 Task: Search one way flight ticket for 3 adults, 3 children in premium economy from Lewiston: Lewiston-nez Perce County Airport to Indianapolis: Indianapolis International Airport on 8-5-2023. Choice of flights is JetBlue. Outbound departure time preference is 16:15.
Action: Mouse moved to (317, 311)
Screenshot: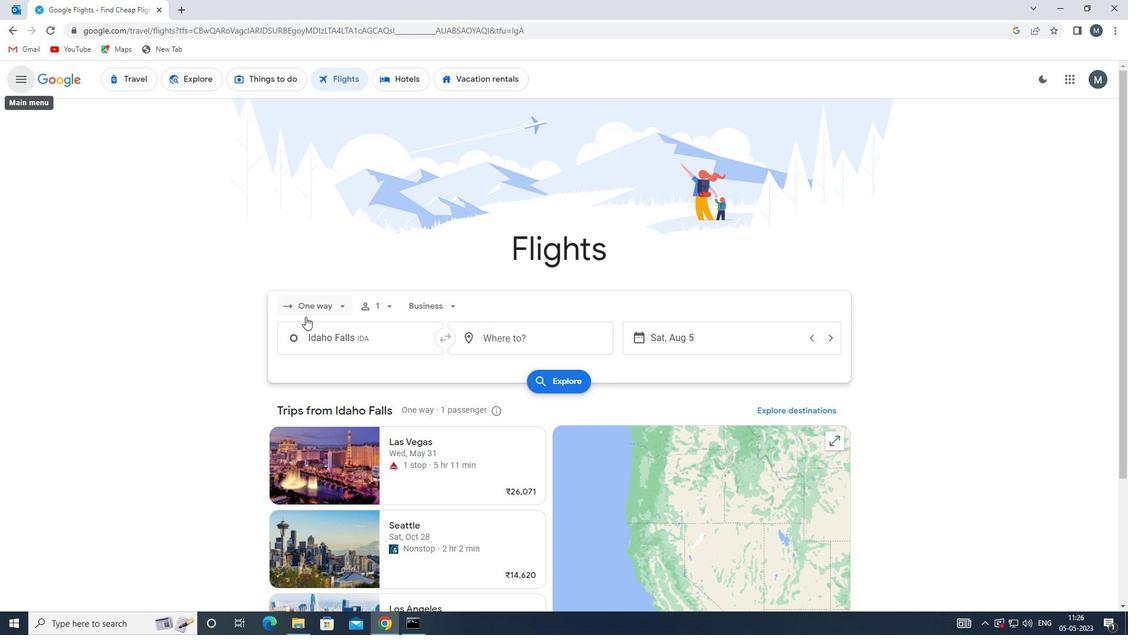 
Action: Mouse pressed left at (317, 311)
Screenshot: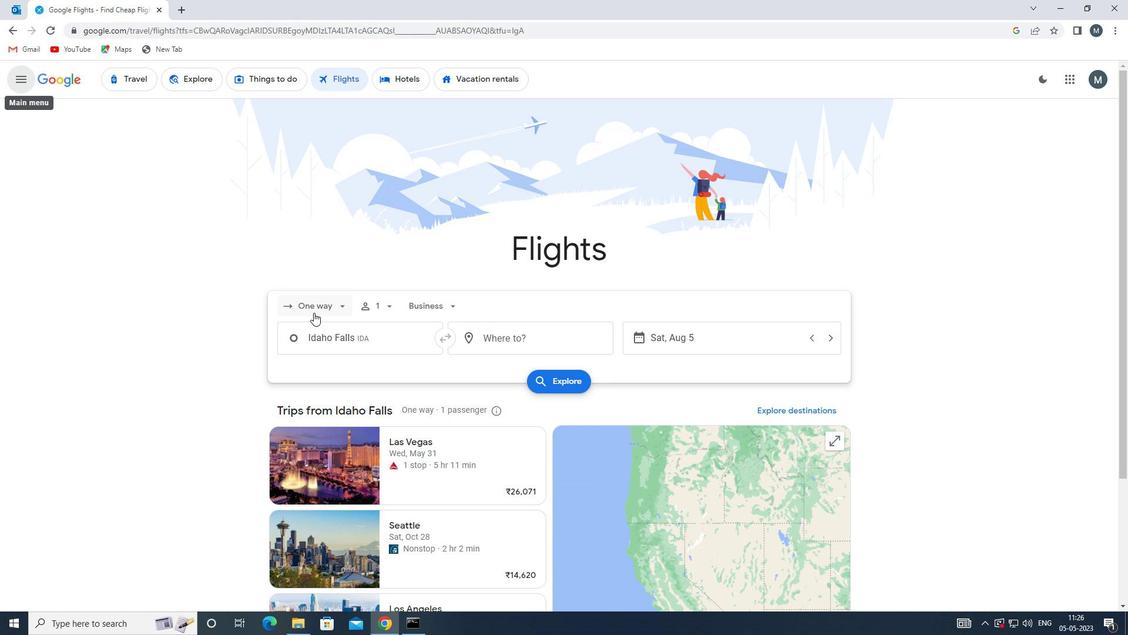 
Action: Mouse moved to (346, 363)
Screenshot: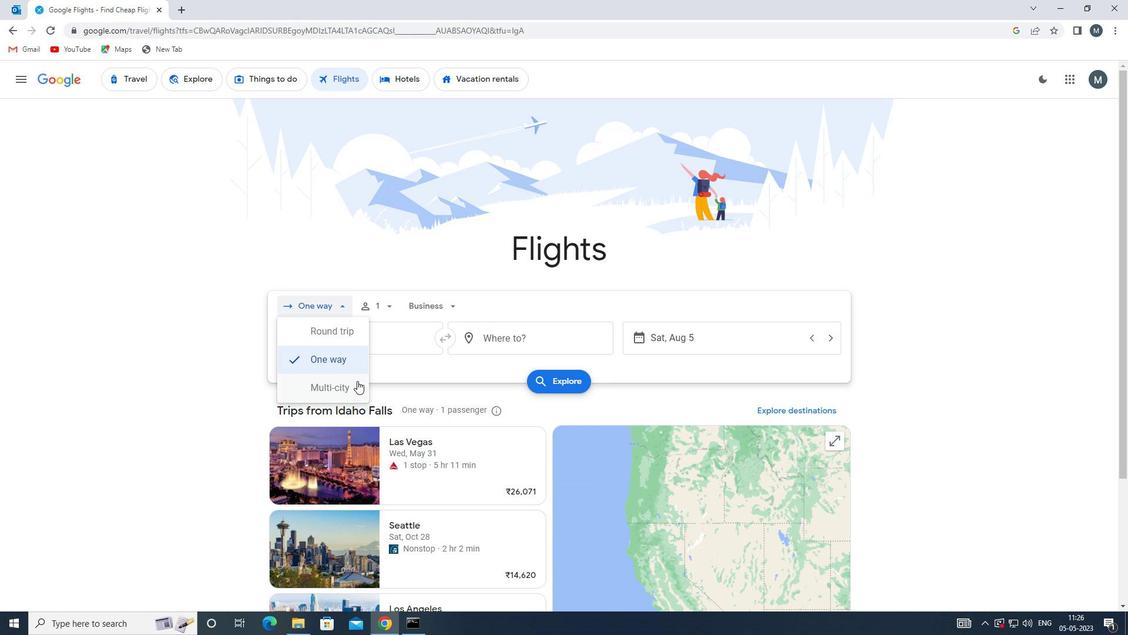 
Action: Mouse pressed left at (346, 363)
Screenshot: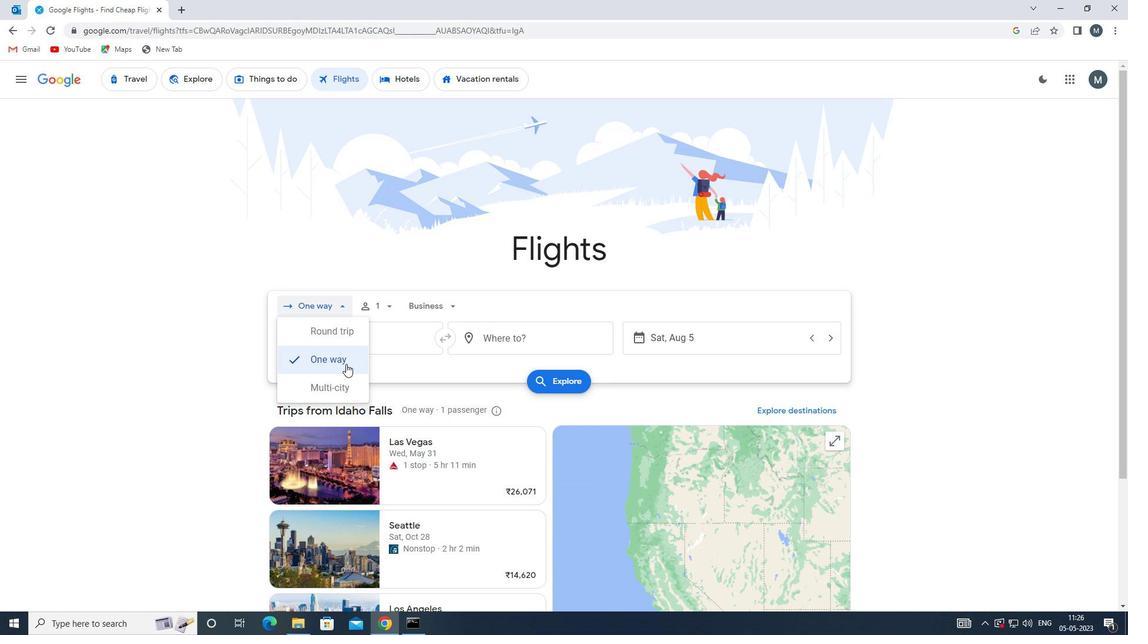 
Action: Mouse moved to (386, 307)
Screenshot: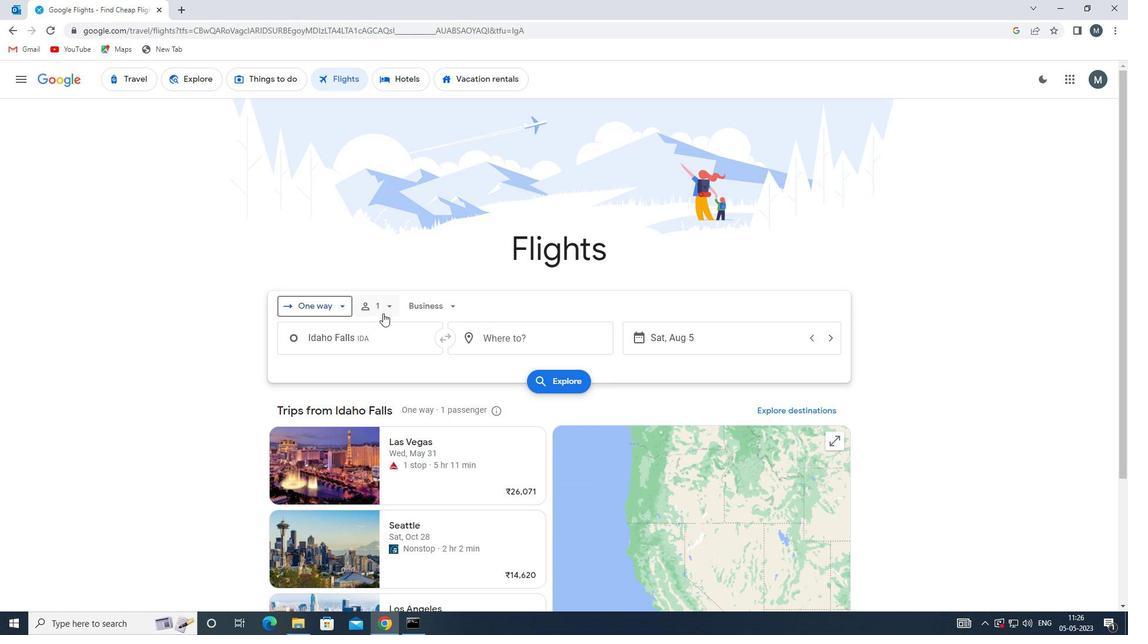 
Action: Mouse pressed left at (386, 307)
Screenshot: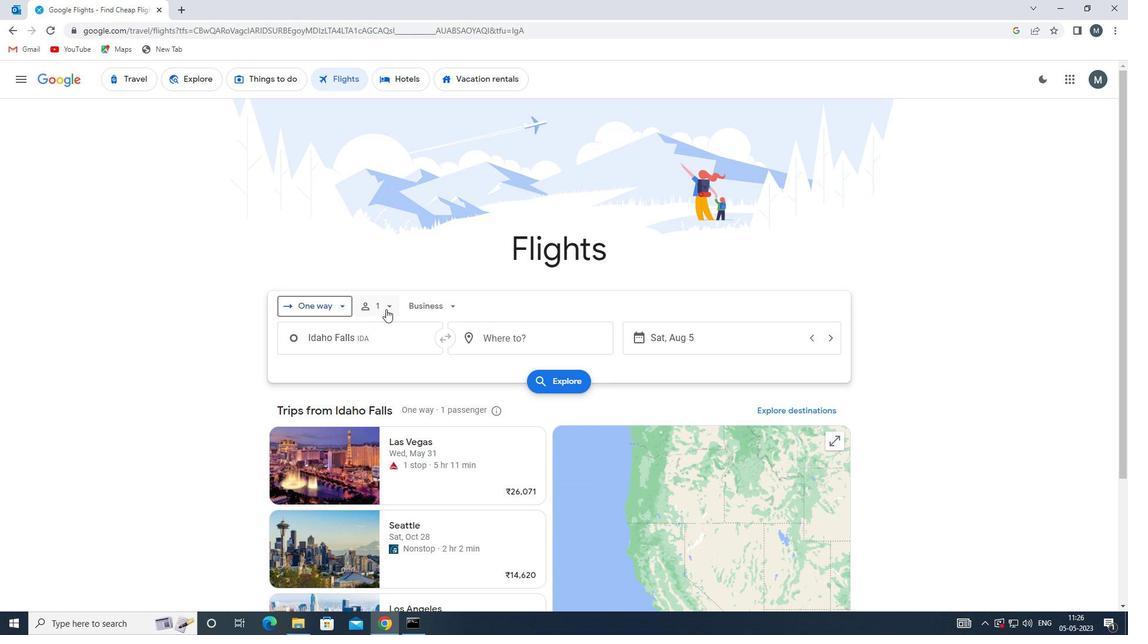 
Action: Mouse moved to (478, 334)
Screenshot: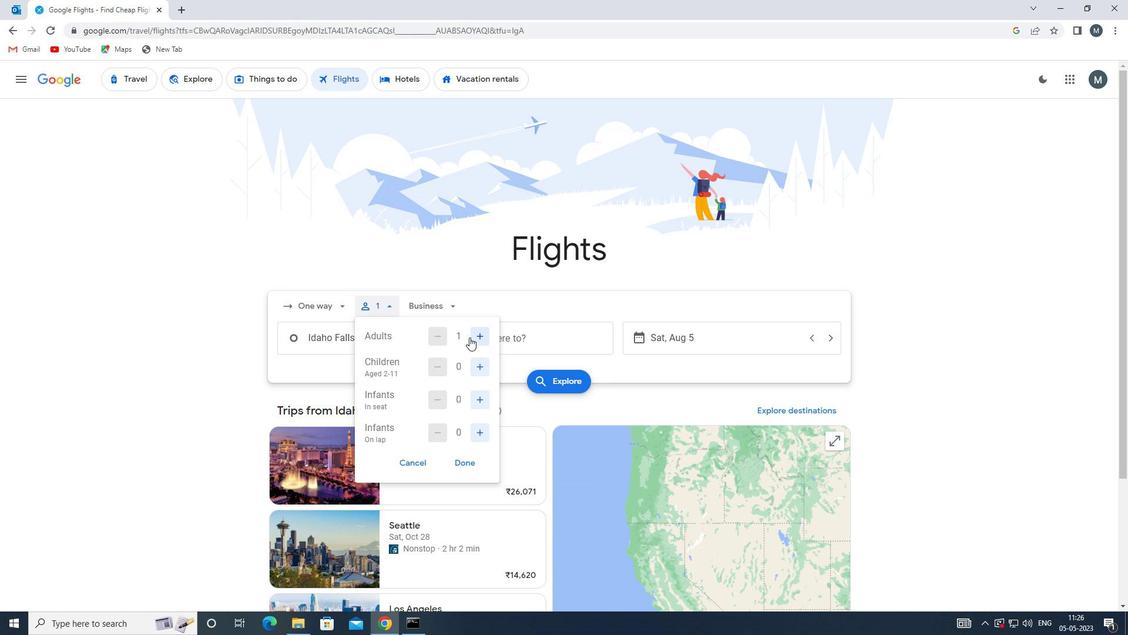 
Action: Mouse pressed left at (478, 334)
Screenshot: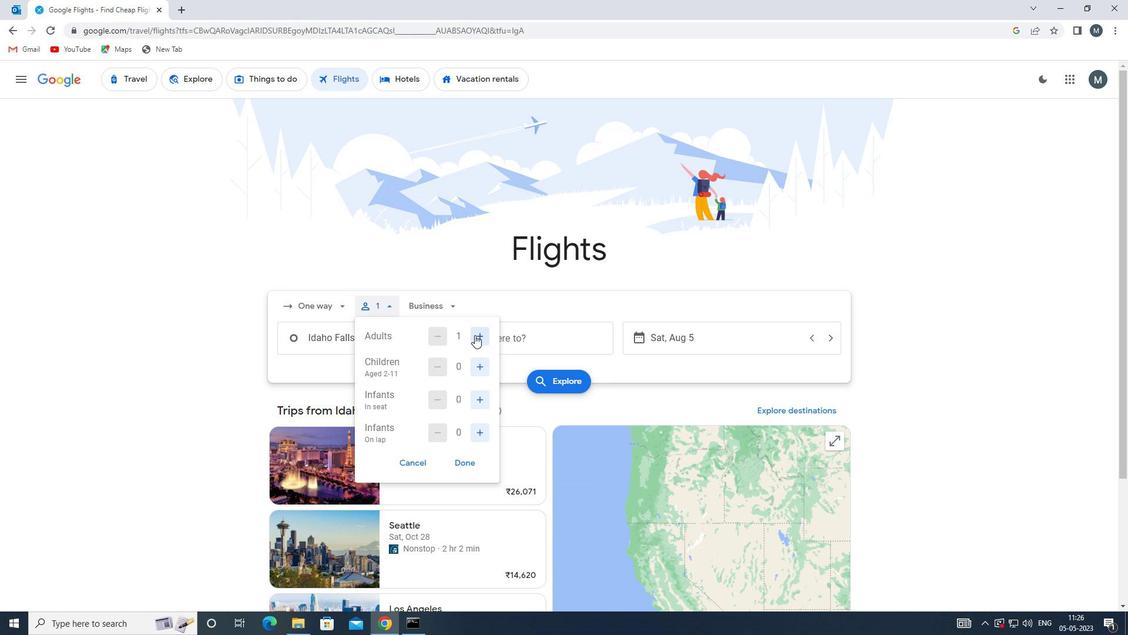 
Action: Mouse moved to (482, 334)
Screenshot: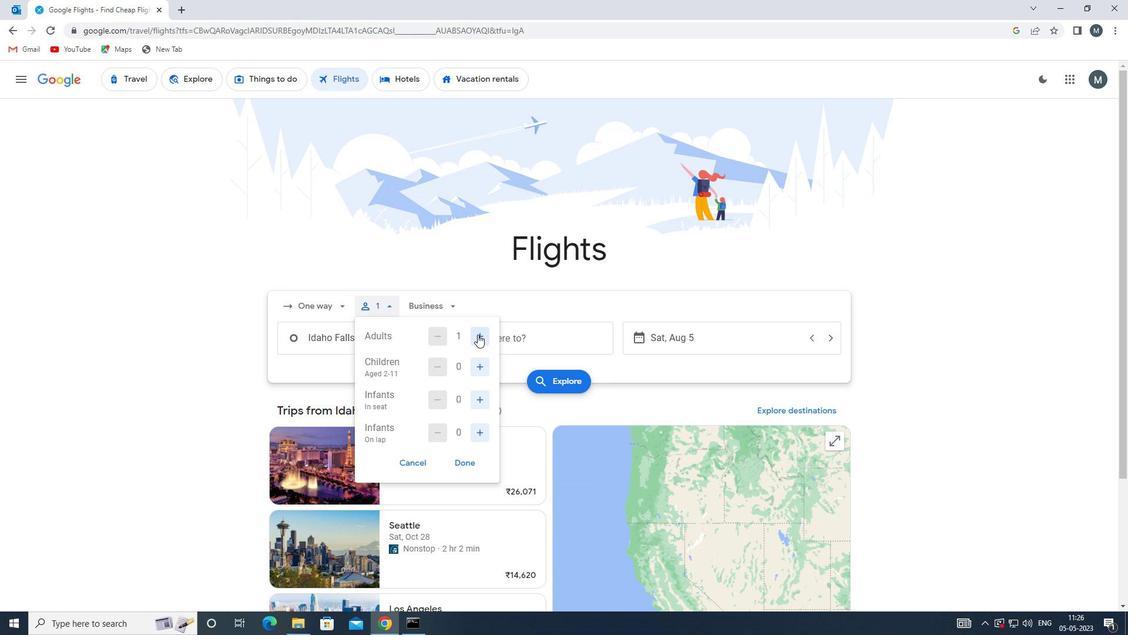 
Action: Mouse pressed left at (482, 334)
Screenshot: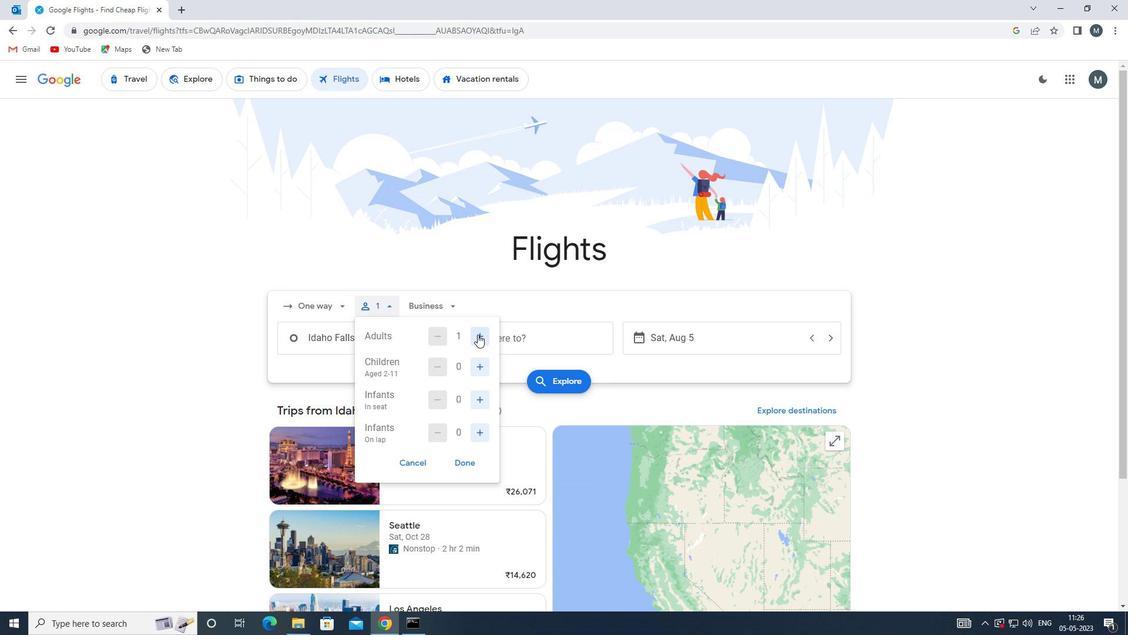 
Action: Mouse moved to (483, 334)
Screenshot: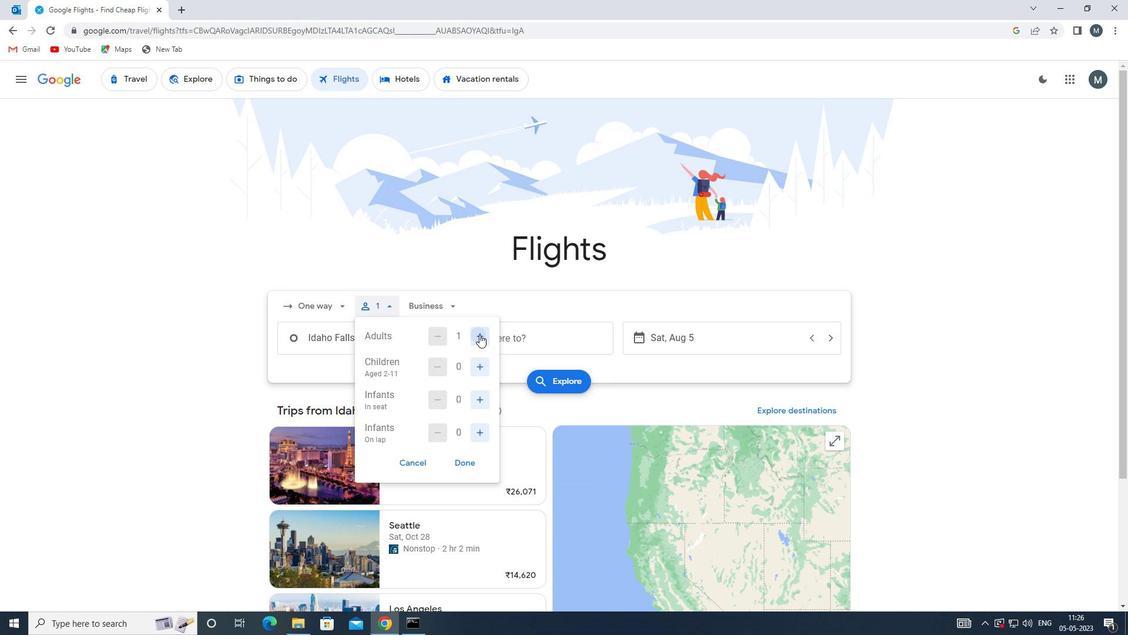 
Action: Mouse pressed left at (483, 334)
Screenshot: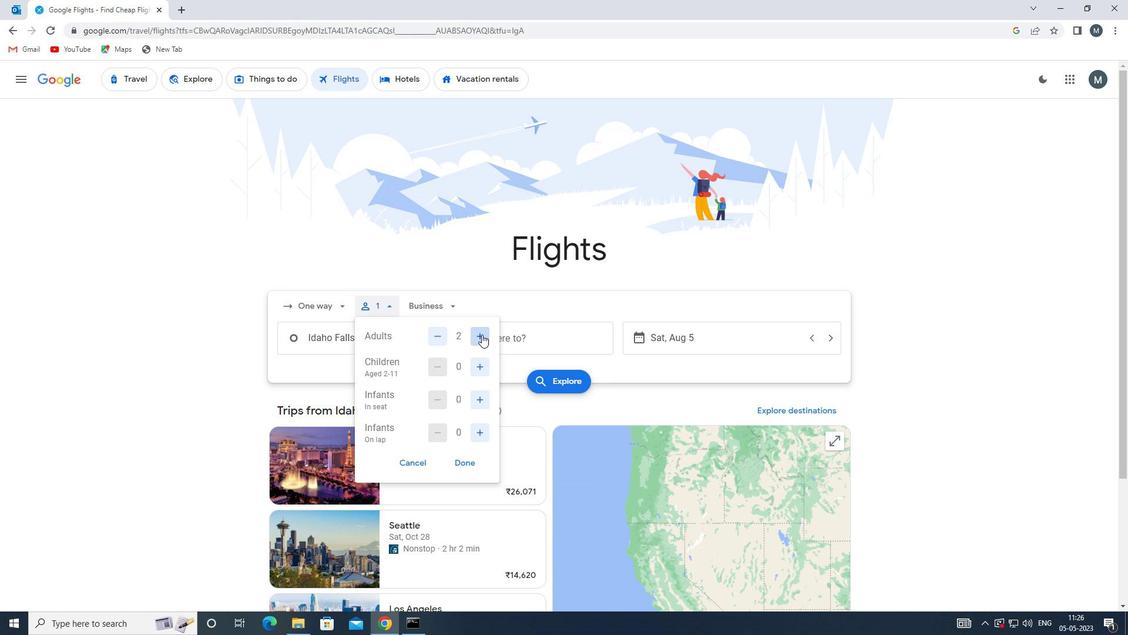 
Action: Mouse moved to (443, 336)
Screenshot: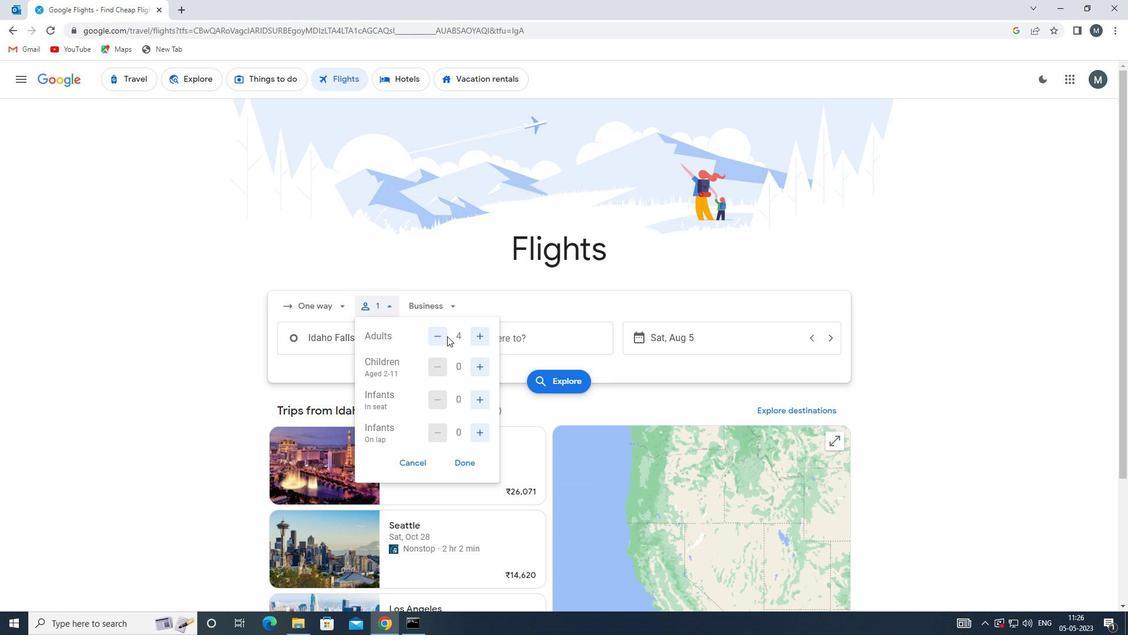
Action: Mouse pressed left at (443, 336)
Screenshot: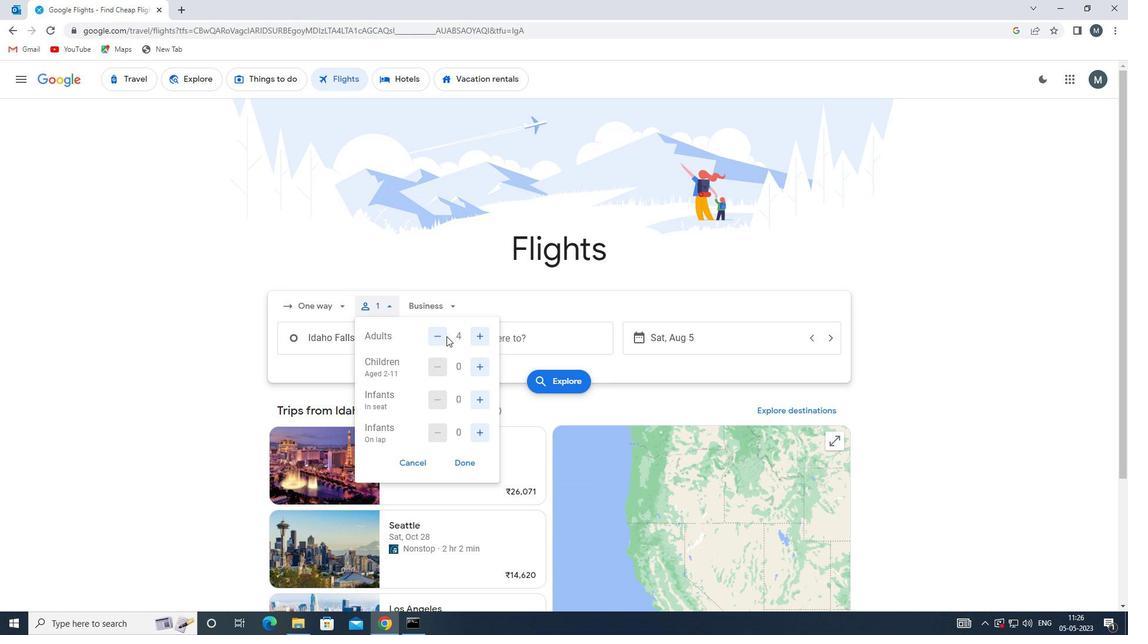 
Action: Mouse moved to (480, 366)
Screenshot: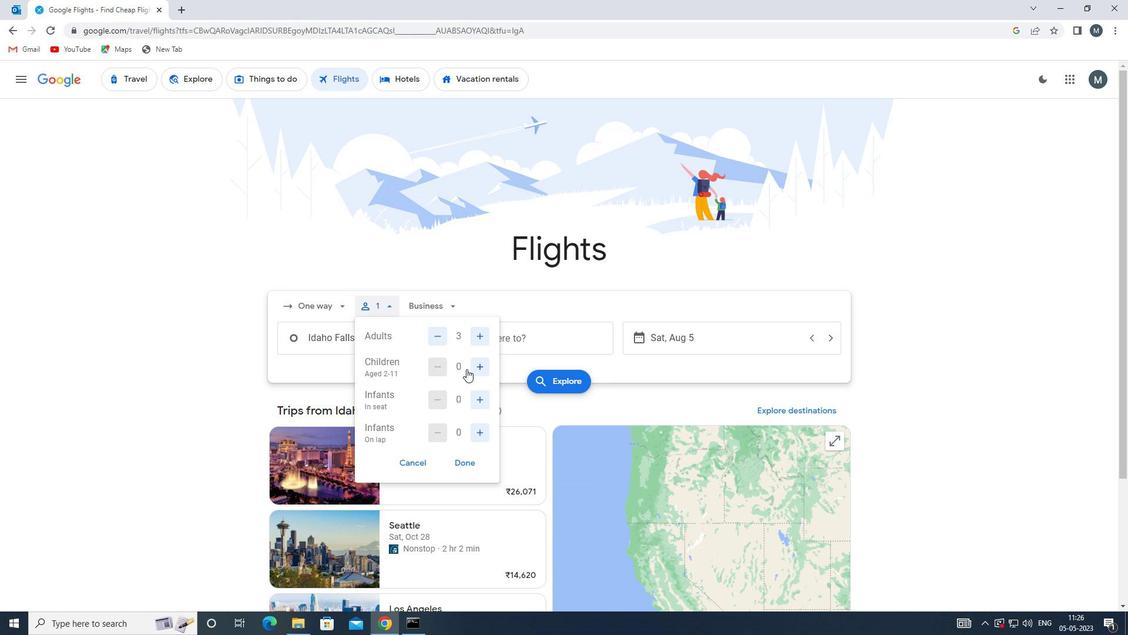 
Action: Mouse pressed left at (480, 366)
Screenshot: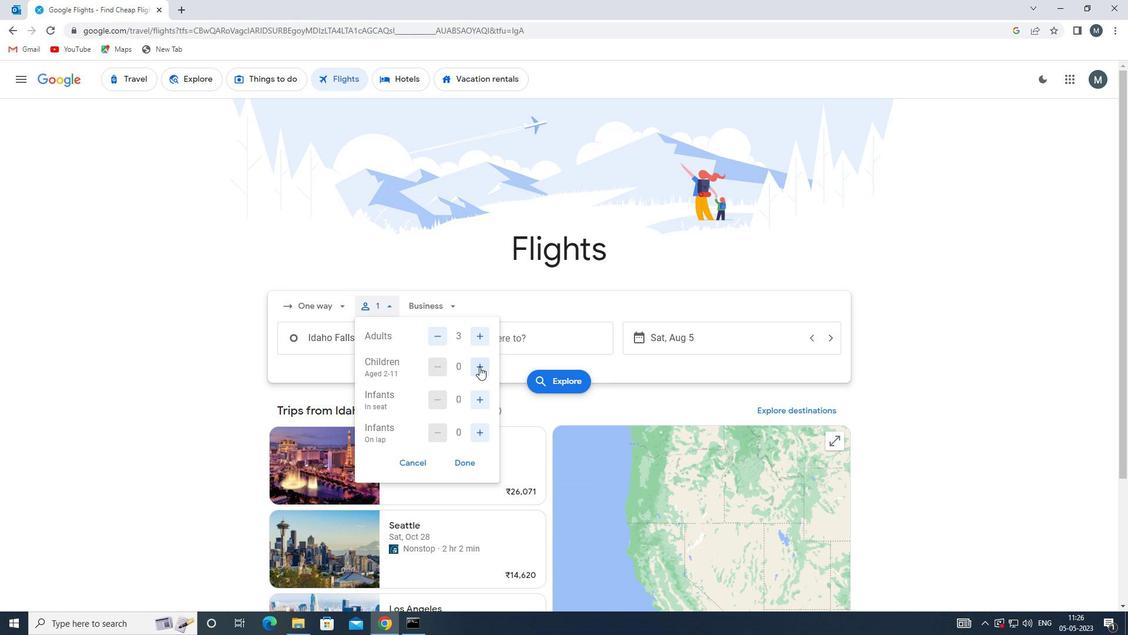 
Action: Mouse pressed left at (480, 366)
Screenshot: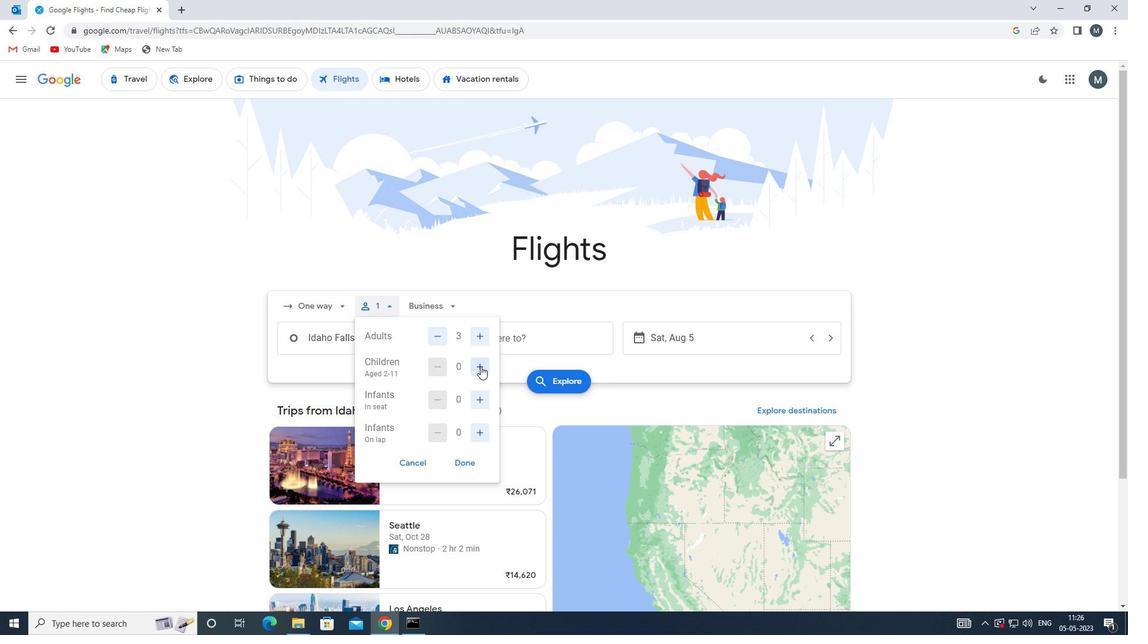 
Action: Mouse moved to (480, 365)
Screenshot: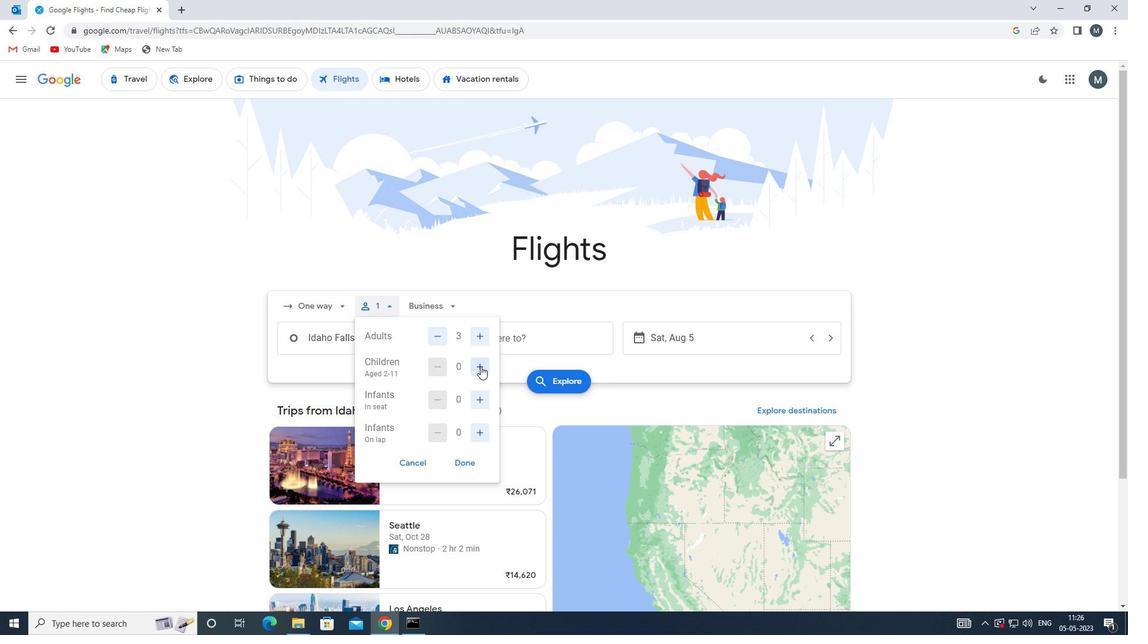 
Action: Mouse pressed left at (480, 365)
Screenshot: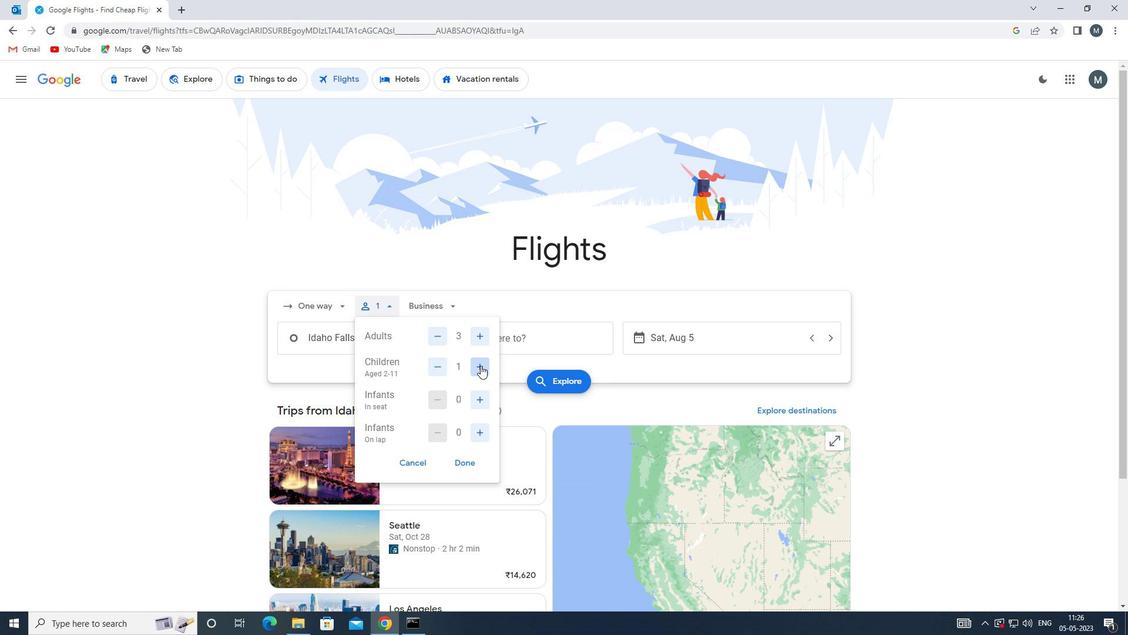 
Action: Mouse moved to (468, 460)
Screenshot: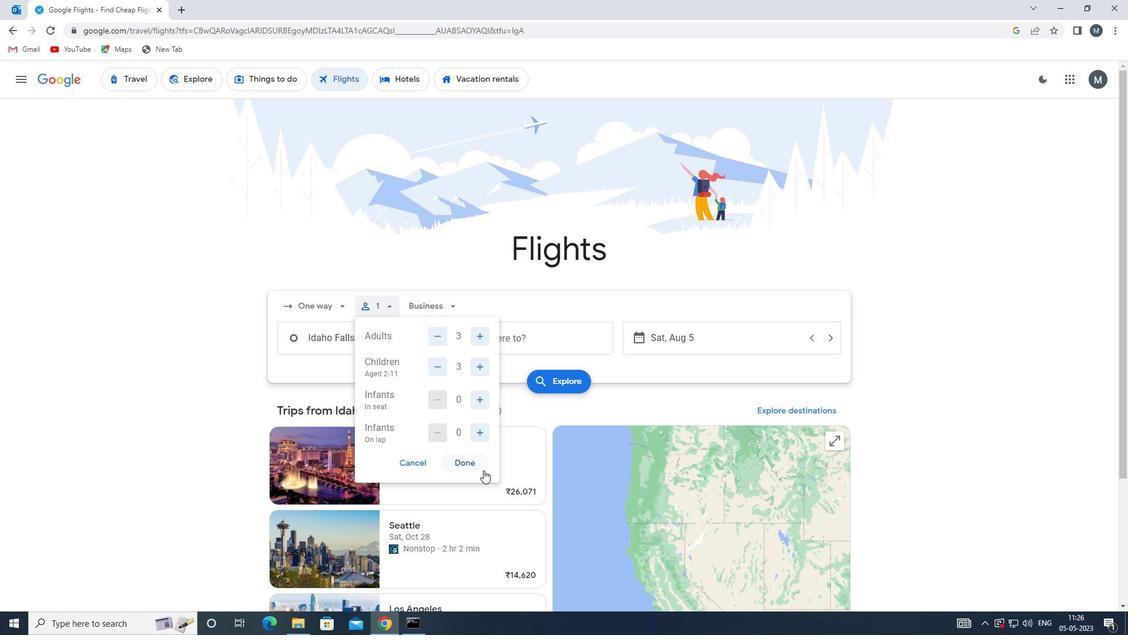 
Action: Mouse pressed left at (468, 460)
Screenshot: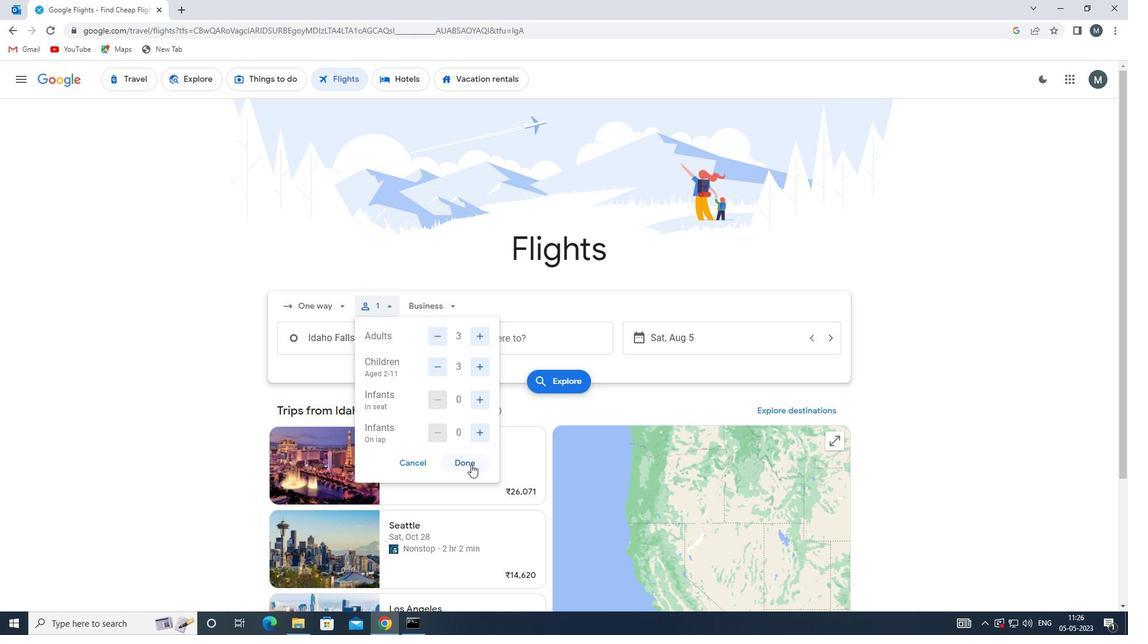 
Action: Mouse moved to (436, 308)
Screenshot: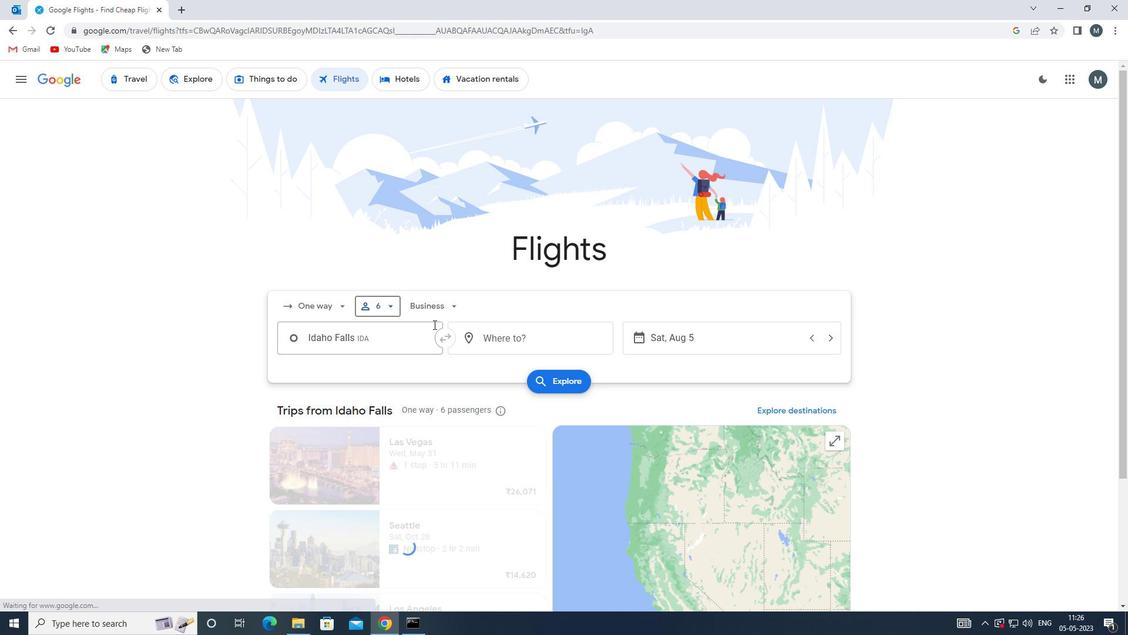 
Action: Mouse pressed left at (436, 308)
Screenshot: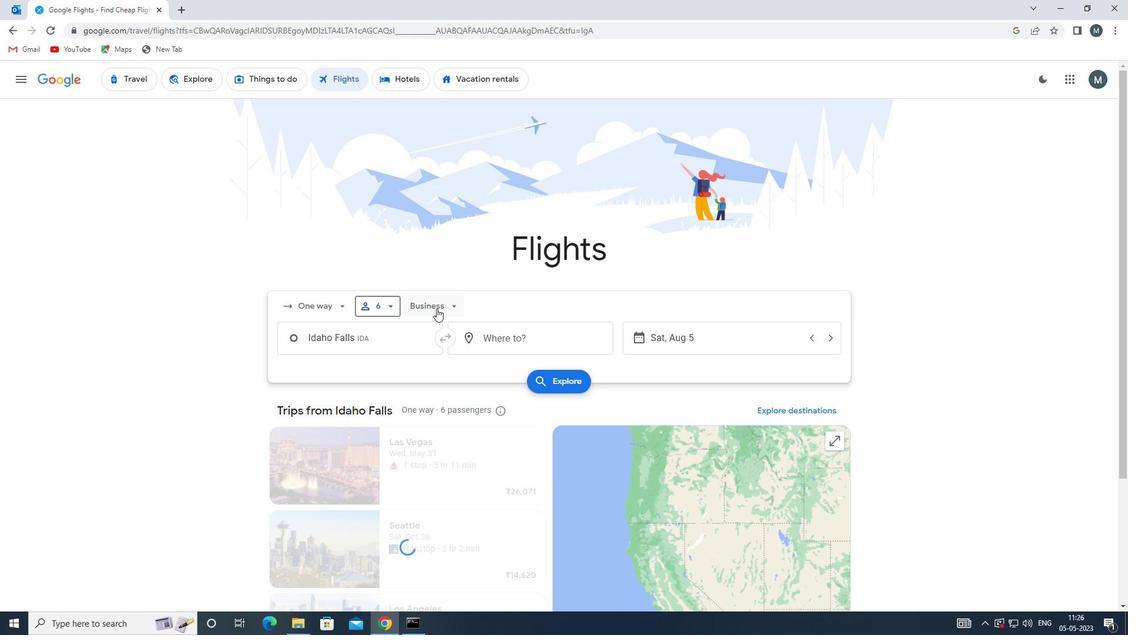 
Action: Mouse moved to (455, 358)
Screenshot: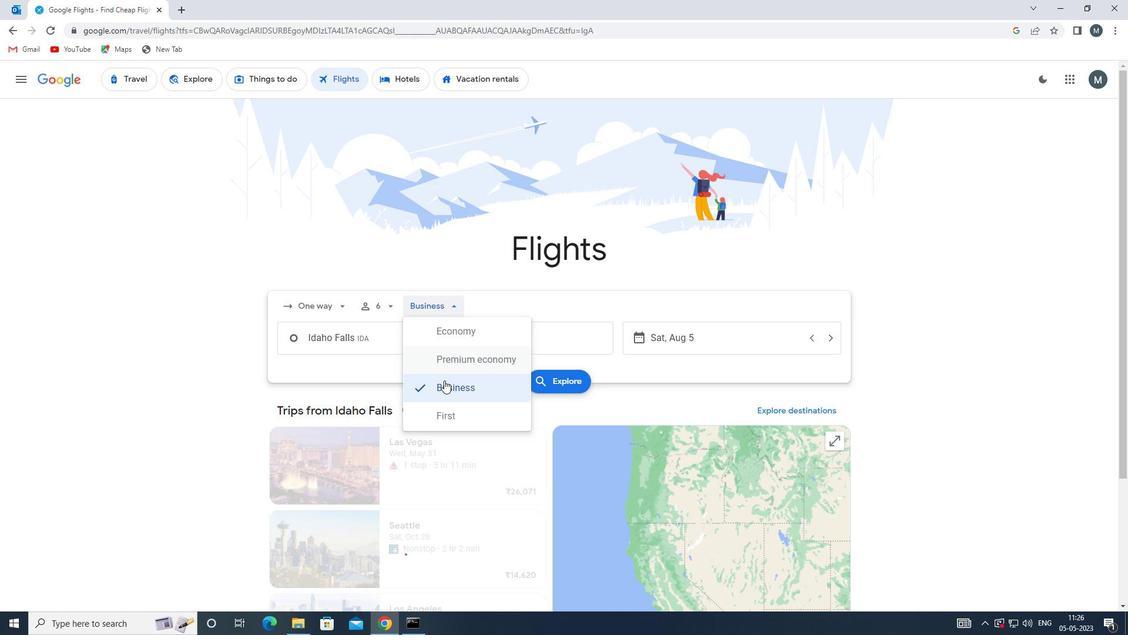 
Action: Mouse pressed left at (455, 358)
Screenshot: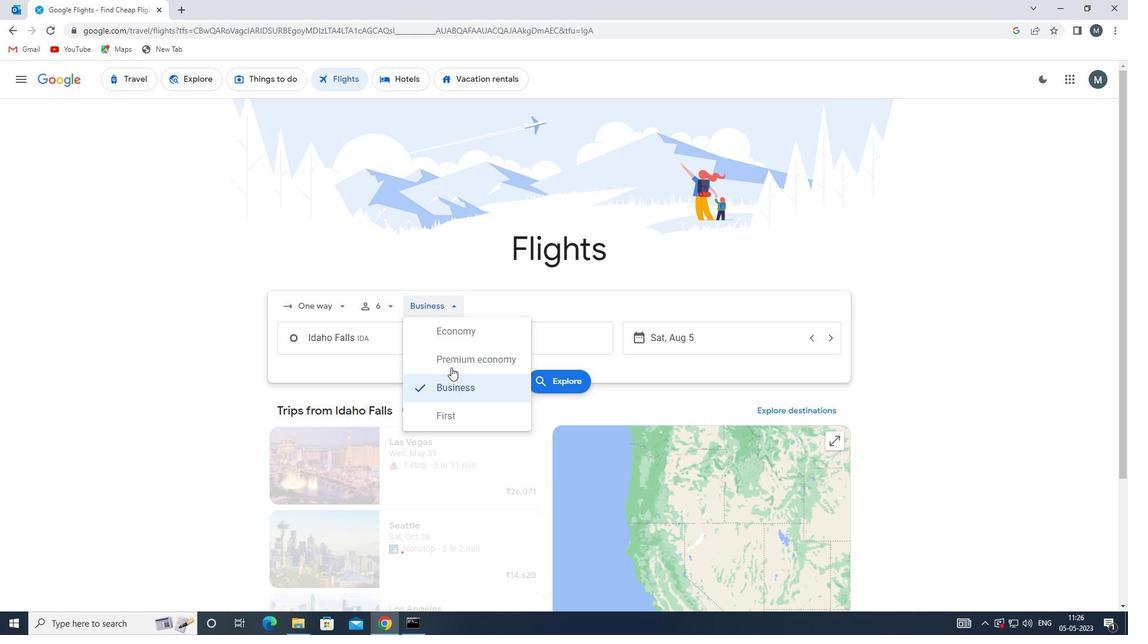 
Action: Mouse moved to (361, 341)
Screenshot: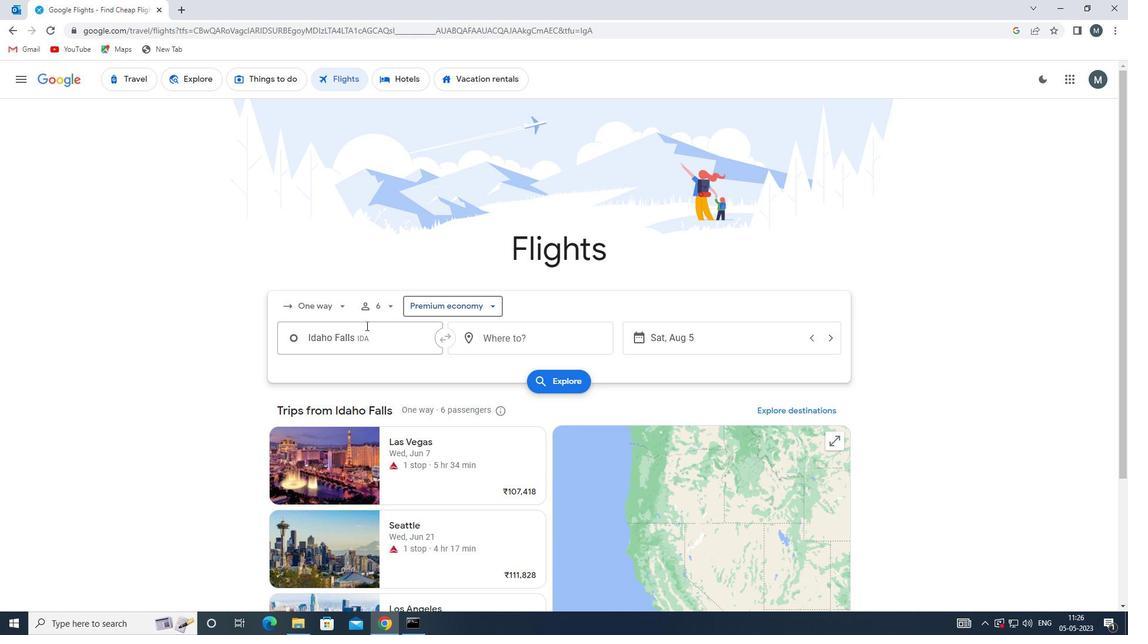 
Action: Mouse pressed left at (361, 341)
Screenshot: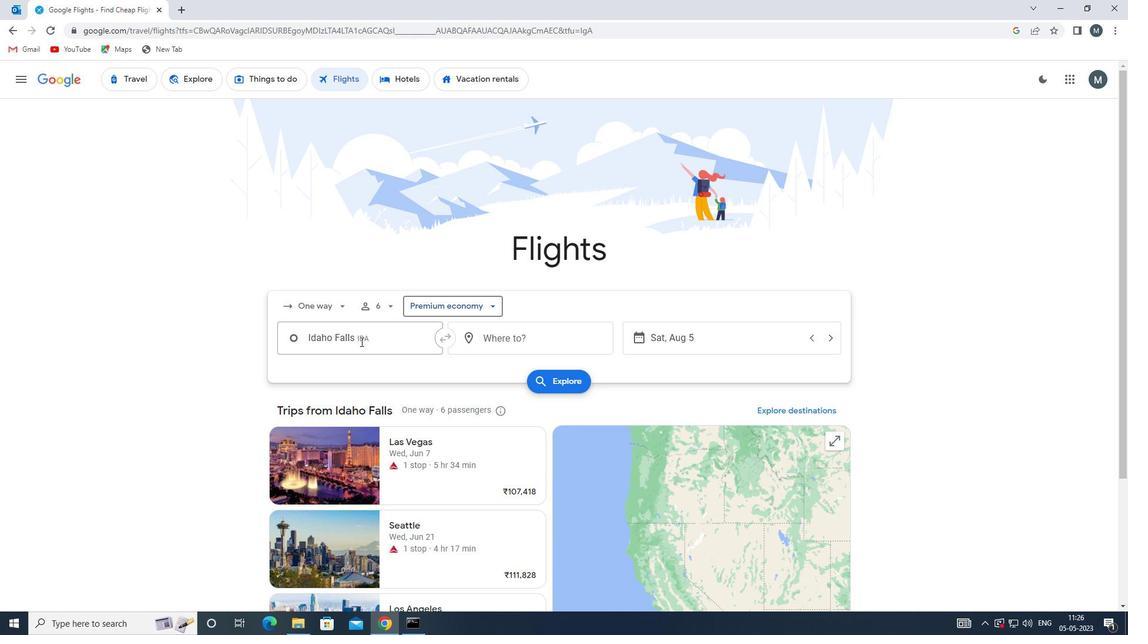 
Action: Mouse moved to (361, 342)
Screenshot: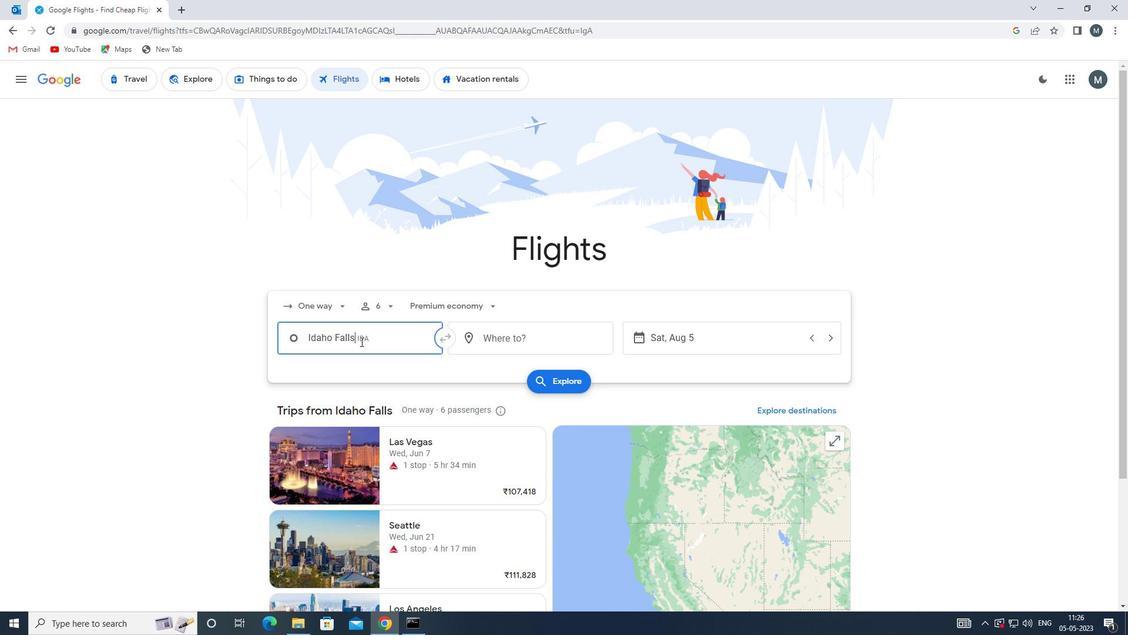 
Action: Key pressed lewis
Screenshot: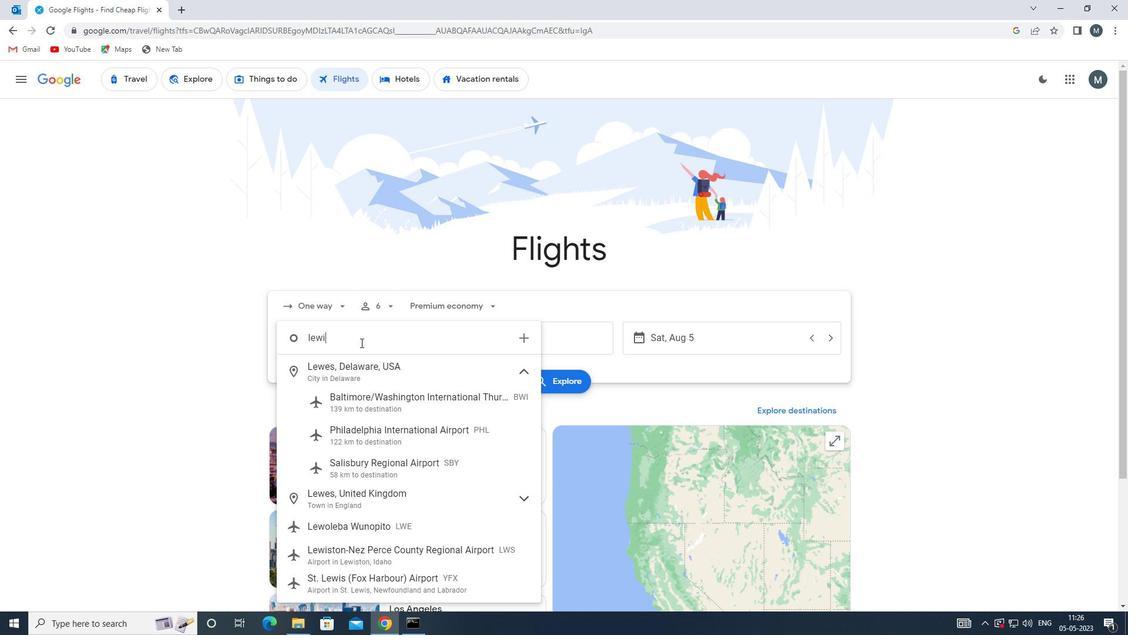
Action: Mouse moved to (379, 373)
Screenshot: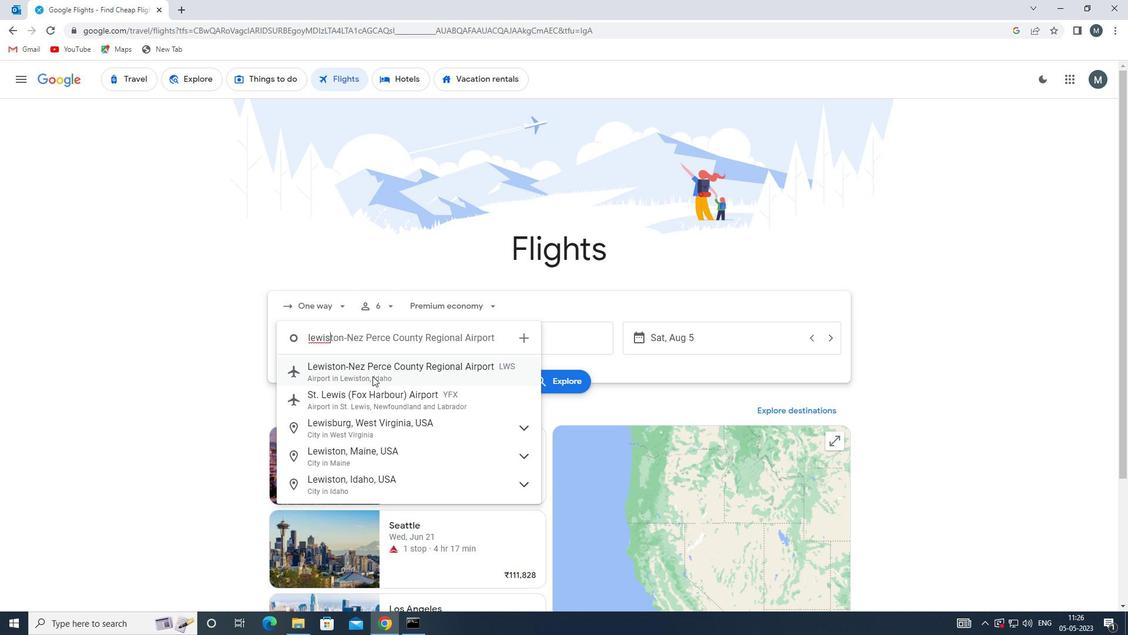 
Action: Mouse pressed left at (379, 373)
Screenshot: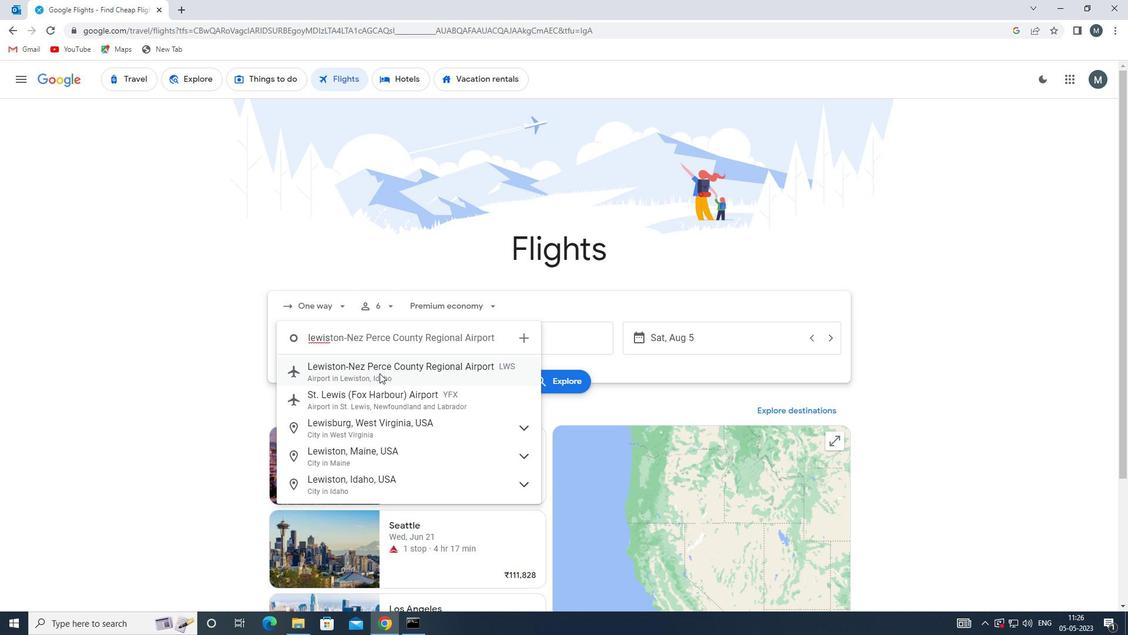 
Action: Mouse moved to (515, 338)
Screenshot: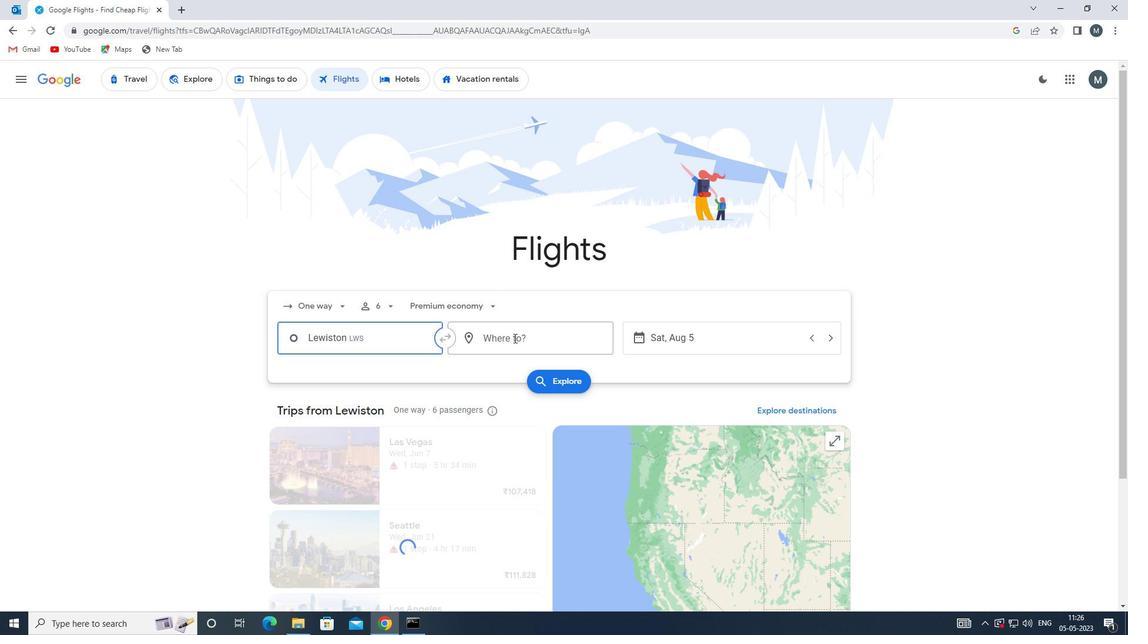 
Action: Mouse pressed left at (515, 338)
Screenshot: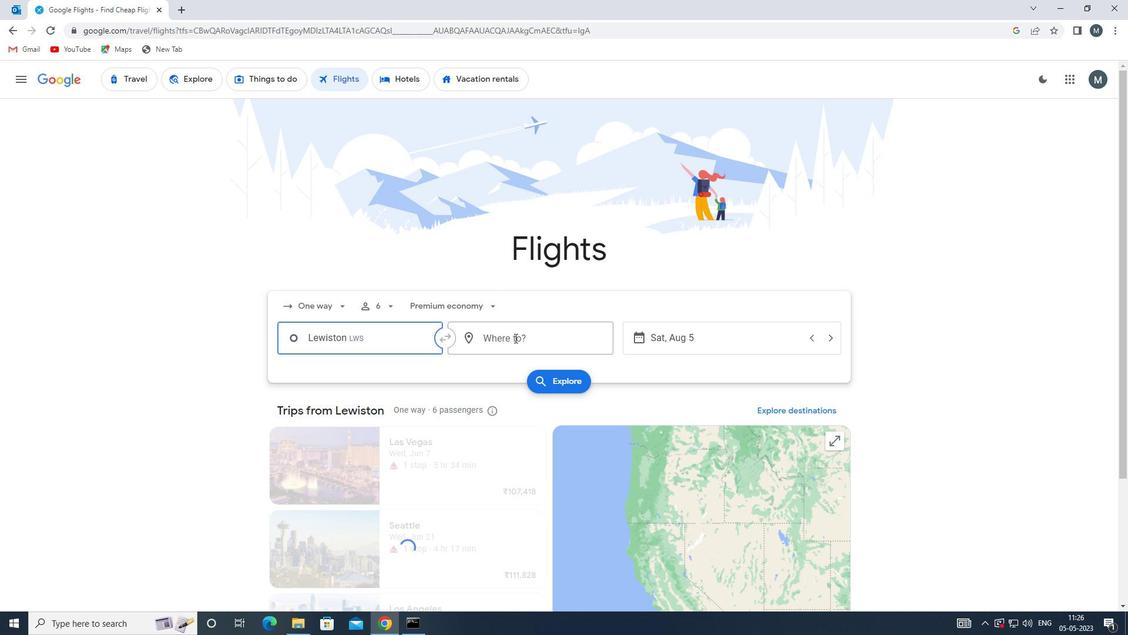 
Action: Key pressed ind
Screenshot: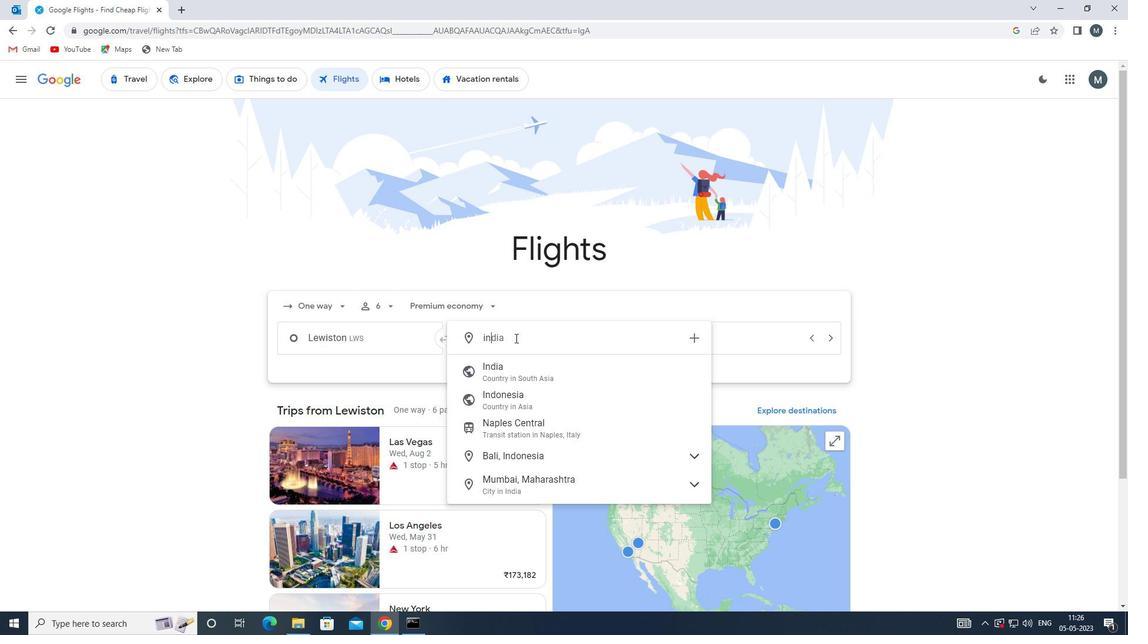 
Action: Mouse moved to (532, 375)
Screenshot: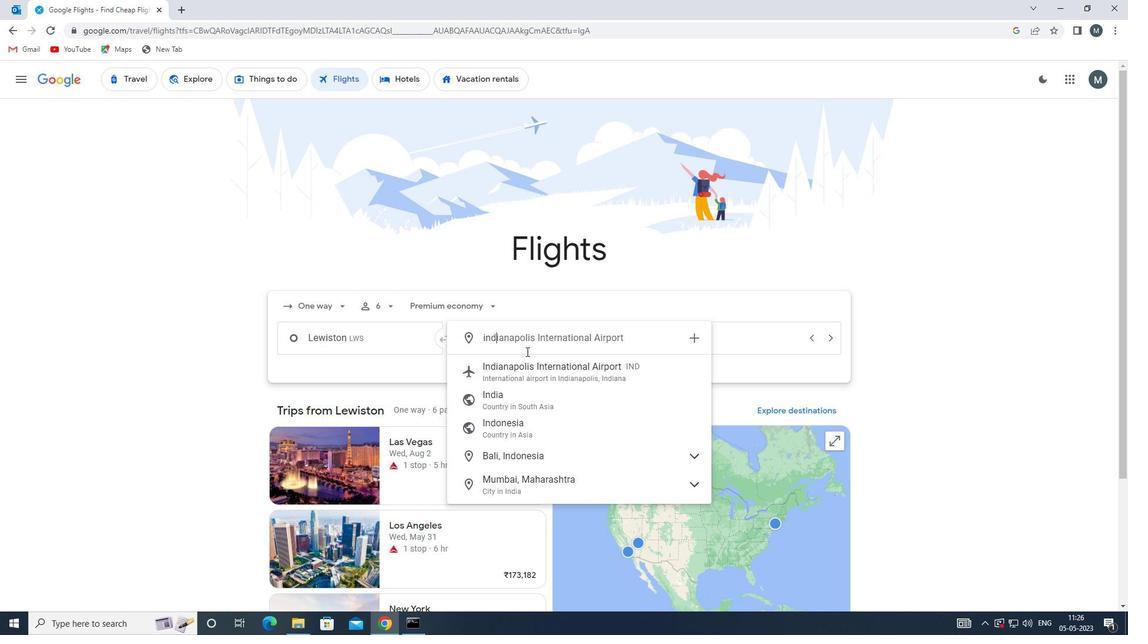 
Action: Mouse pressed left at (532, 375)
Screenshot: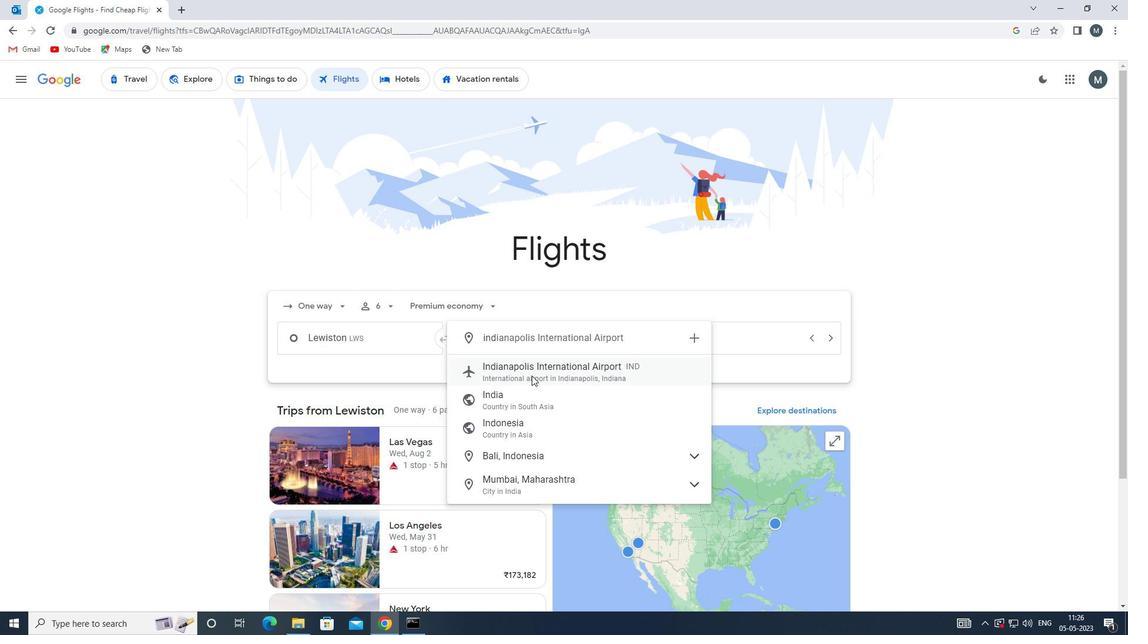 
Action: Mouse moved to (677, 335)
Screenshot: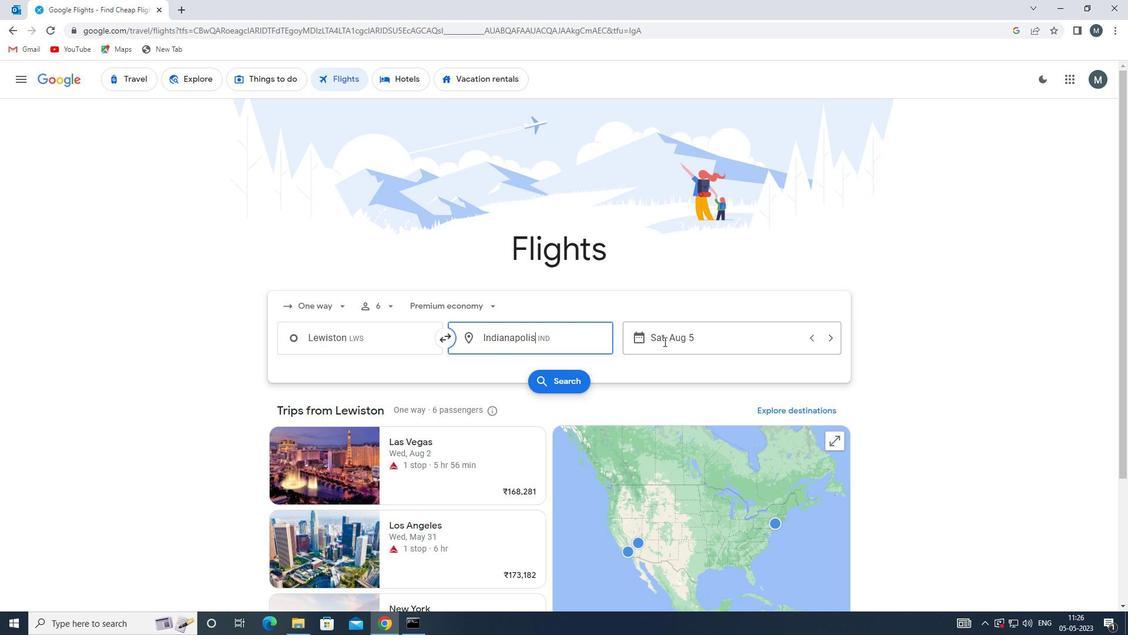 
Action: Mouse pressed left at (677, 335)
Screenshot: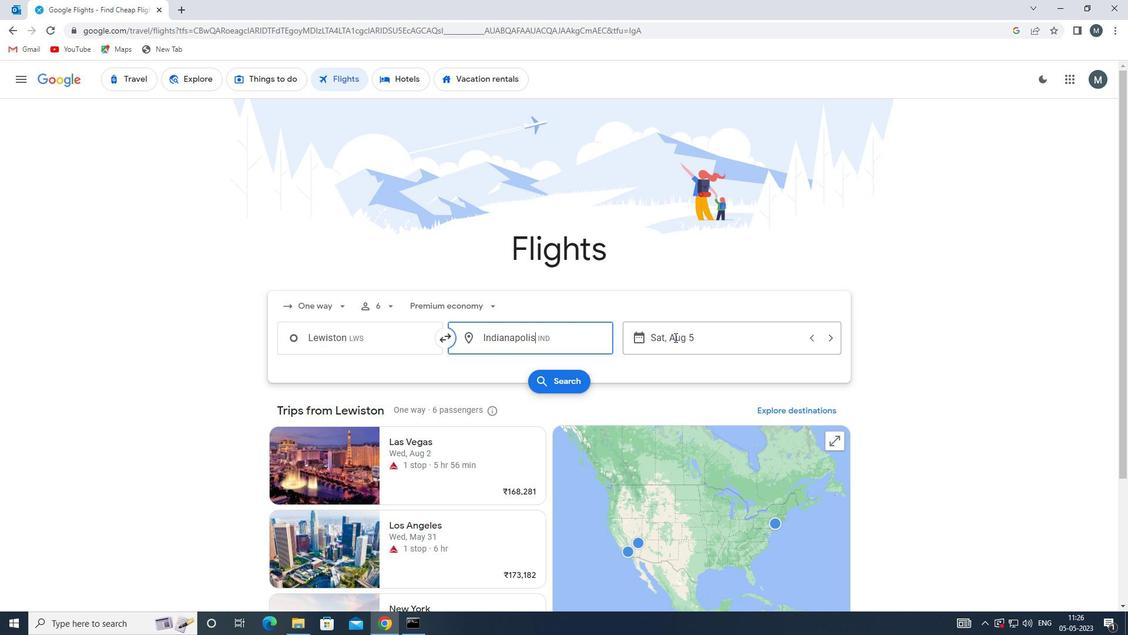 
Action: Mouse moved to (590, 396)
Screenshot: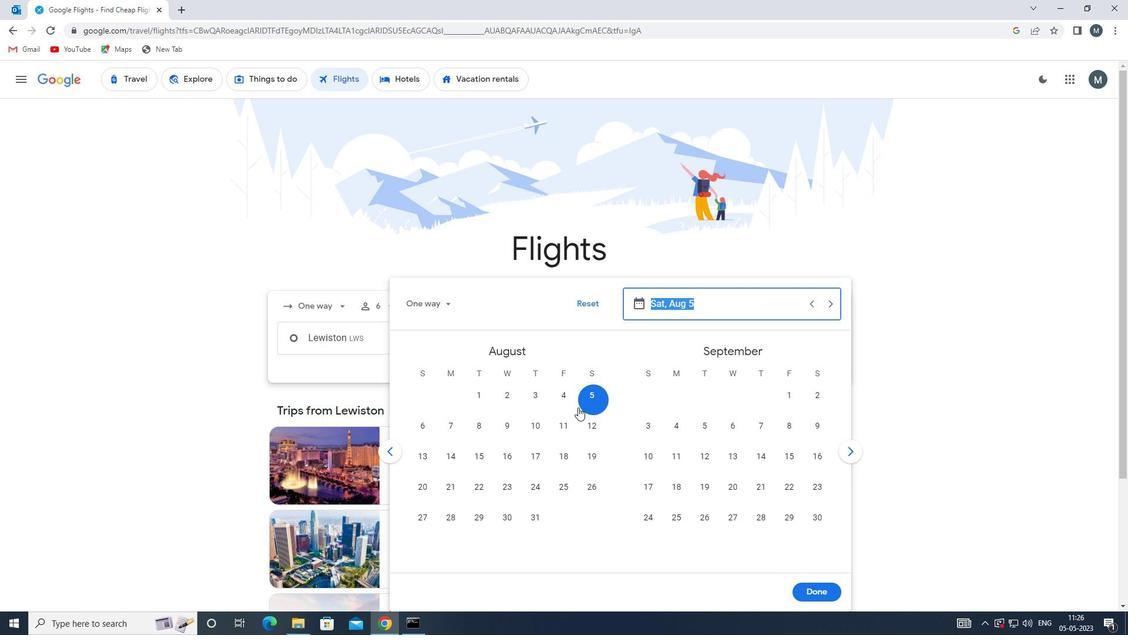 
Action: Mouse pressed left at (590, 396)
Screenshot: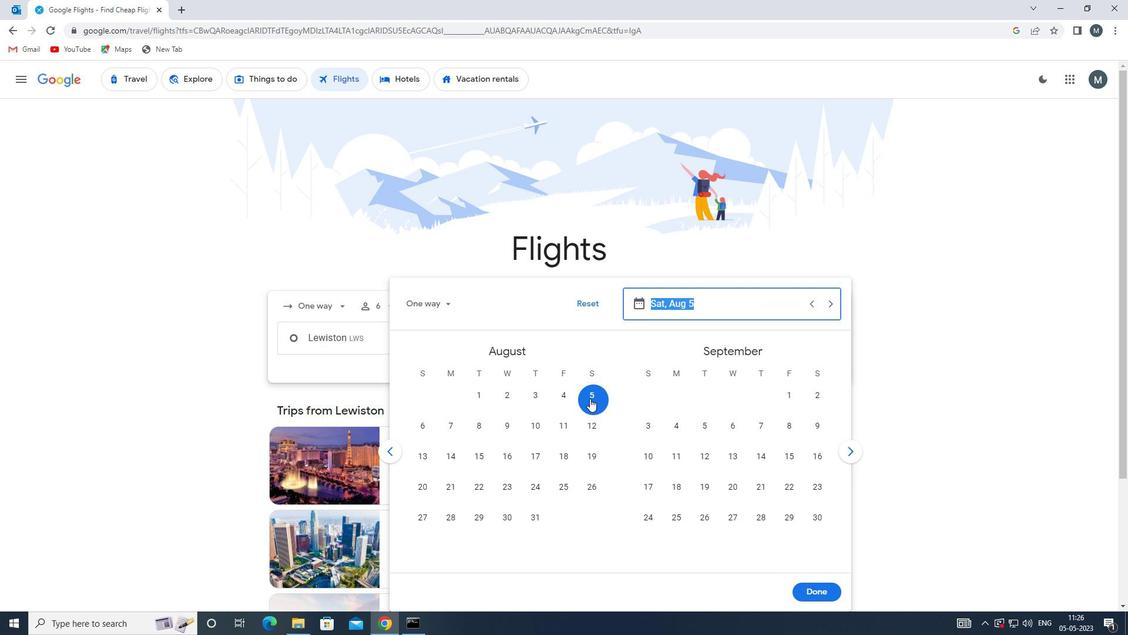 
Action: Mouse moved to (819, 589)
Screenshot: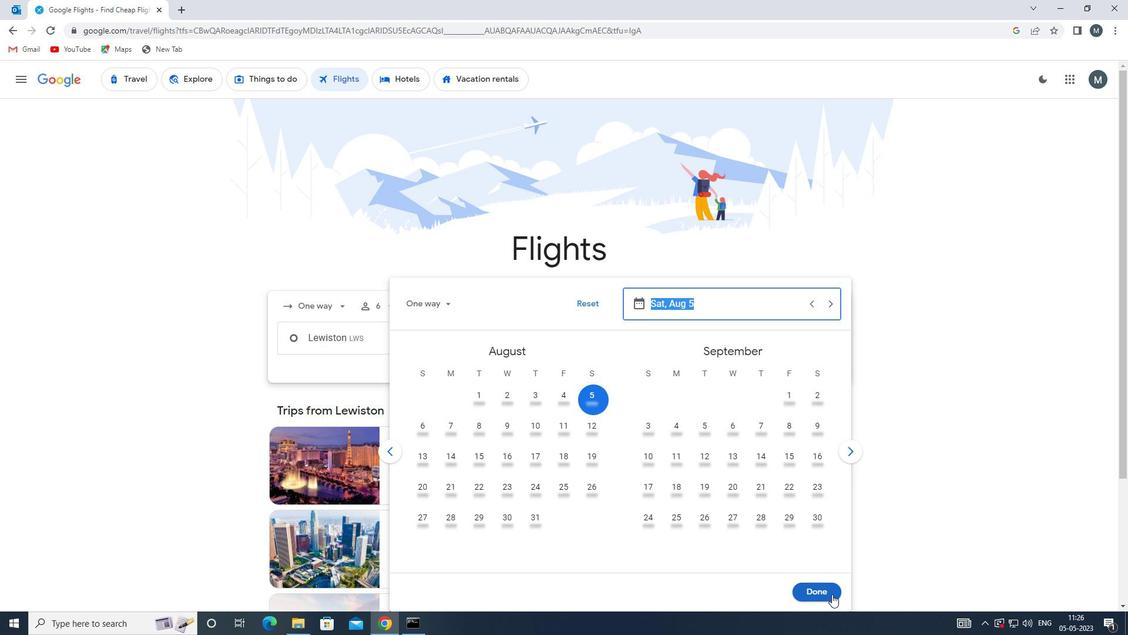 
Action: Mouse pressed left at (819, 589)
Screenshot: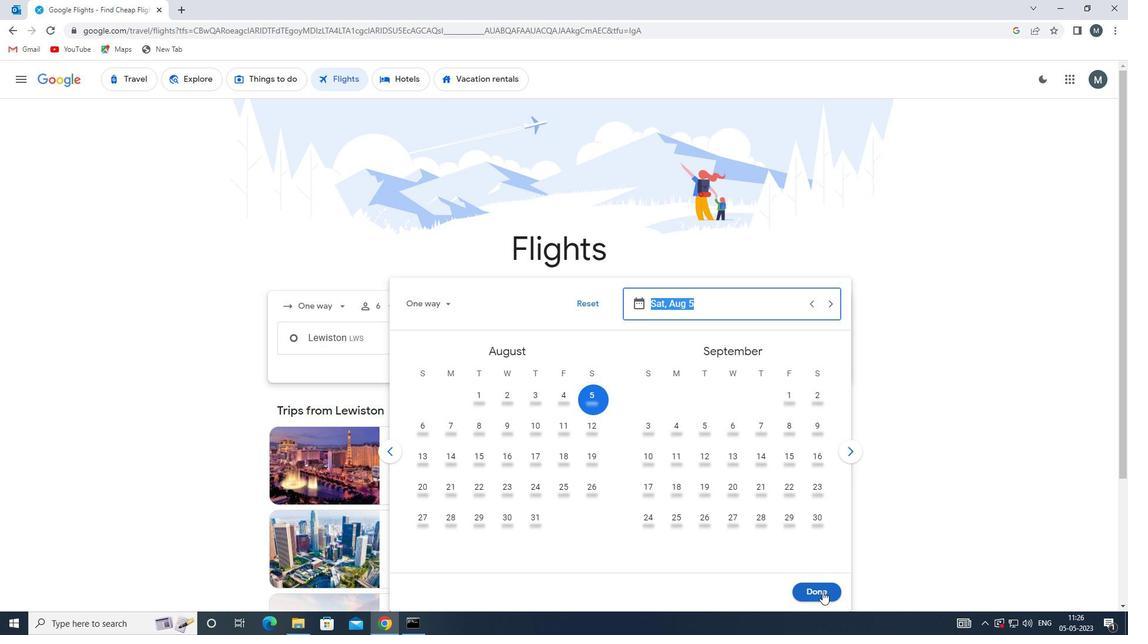 
Action: Mouse moved to (551, 378)
Screenshot: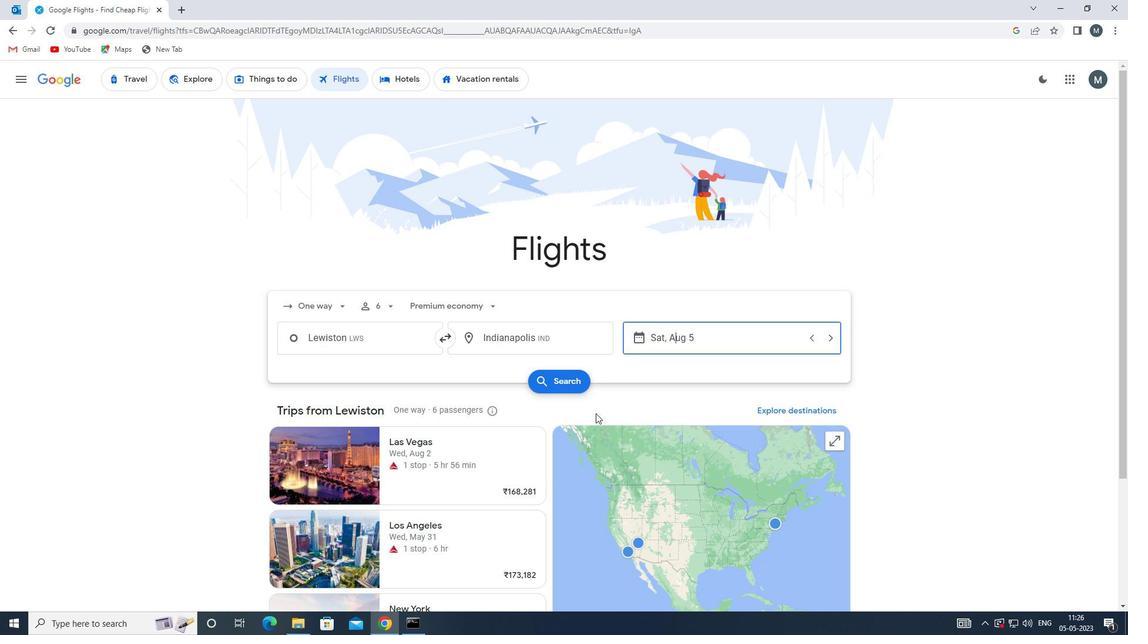 
Action: Mouse pressed left at (551, 378)
Screenshot: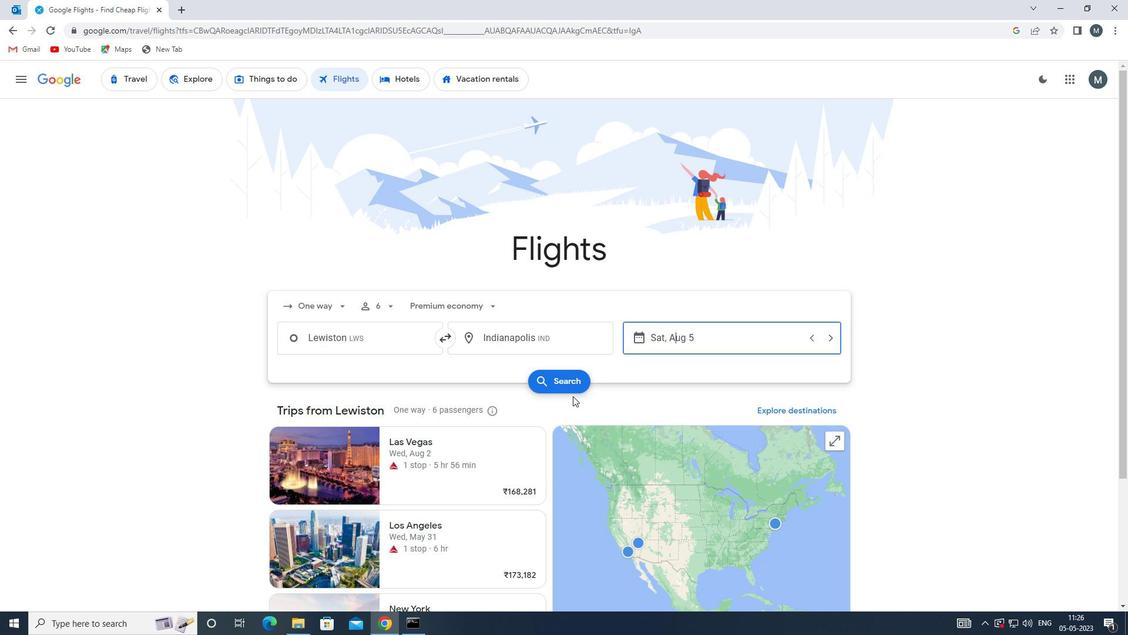 
Action: Mouse moved to (281, 191)
Screenshot: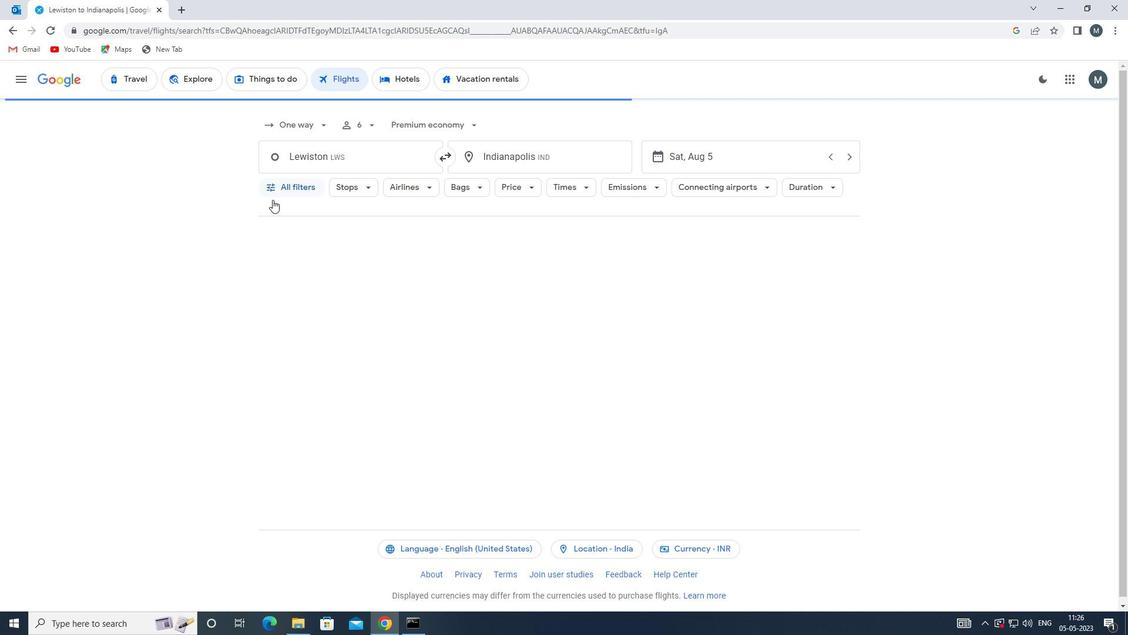 
Action: Mouse pressed left at (281, 191)
Screenshot: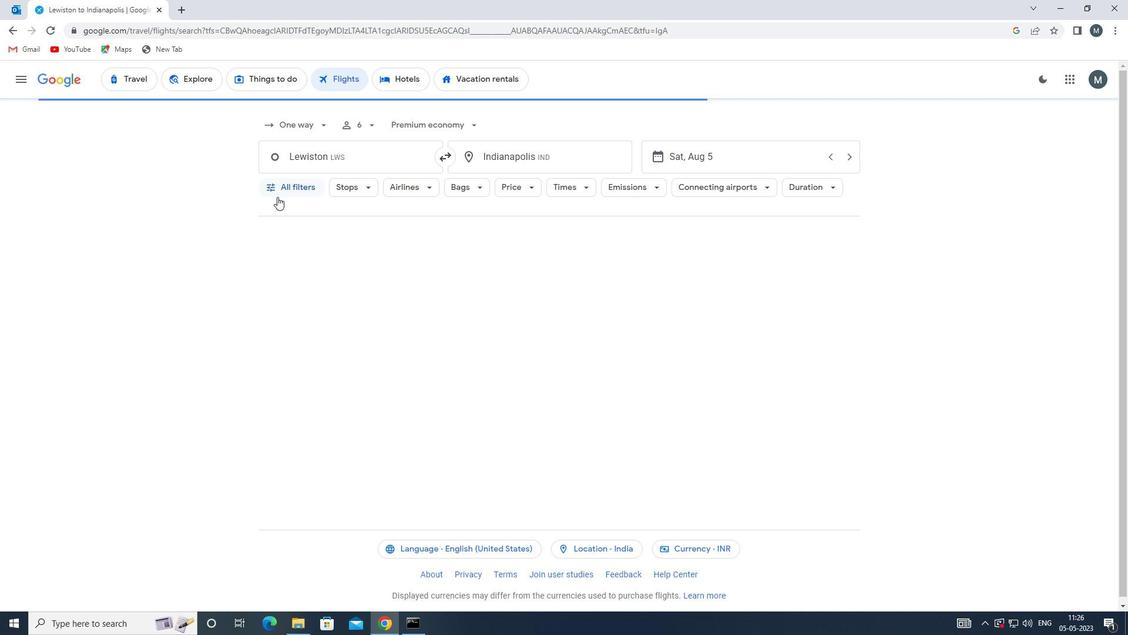 
Action: Mouse moved to (313, 378)
Screenshot: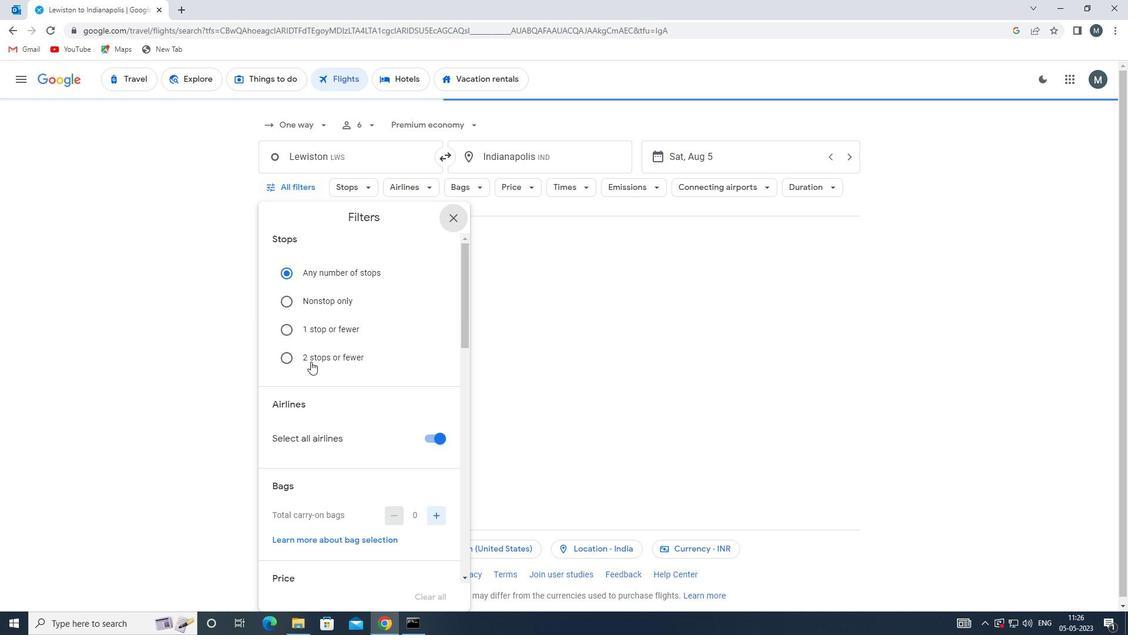 
Action: Mouse scrolled (313, 378) with delta (0, 0)
Screenshot: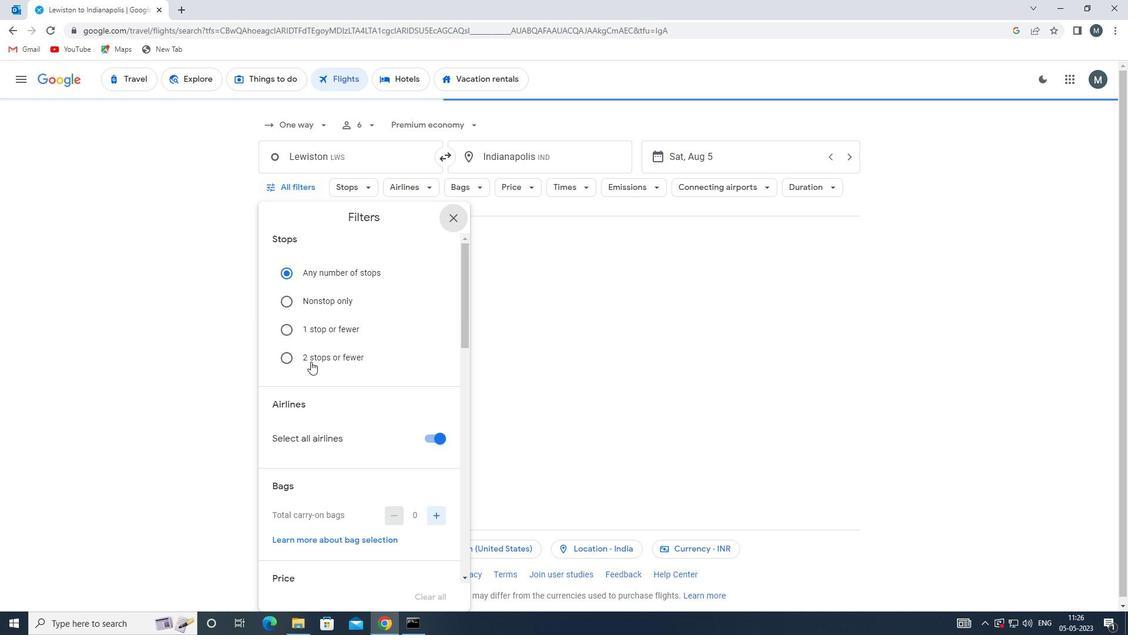 
Action: Mouse moved to (313, 381)
Screenshot: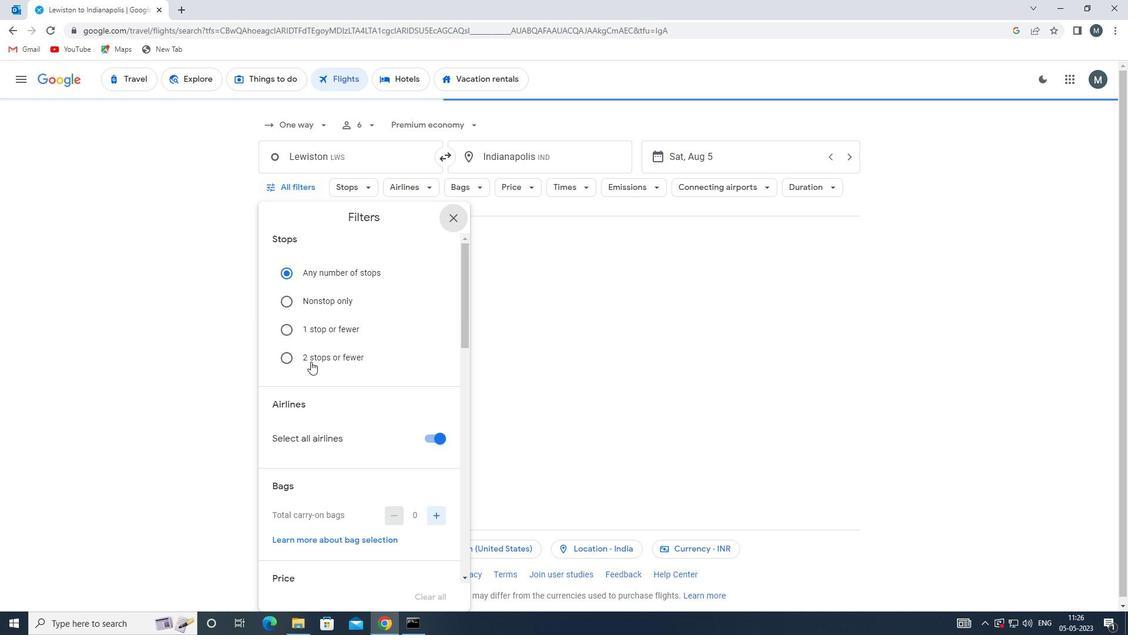 
Action: Mouse scrolled (313, 380) with delta (0, 0)
Screenshot: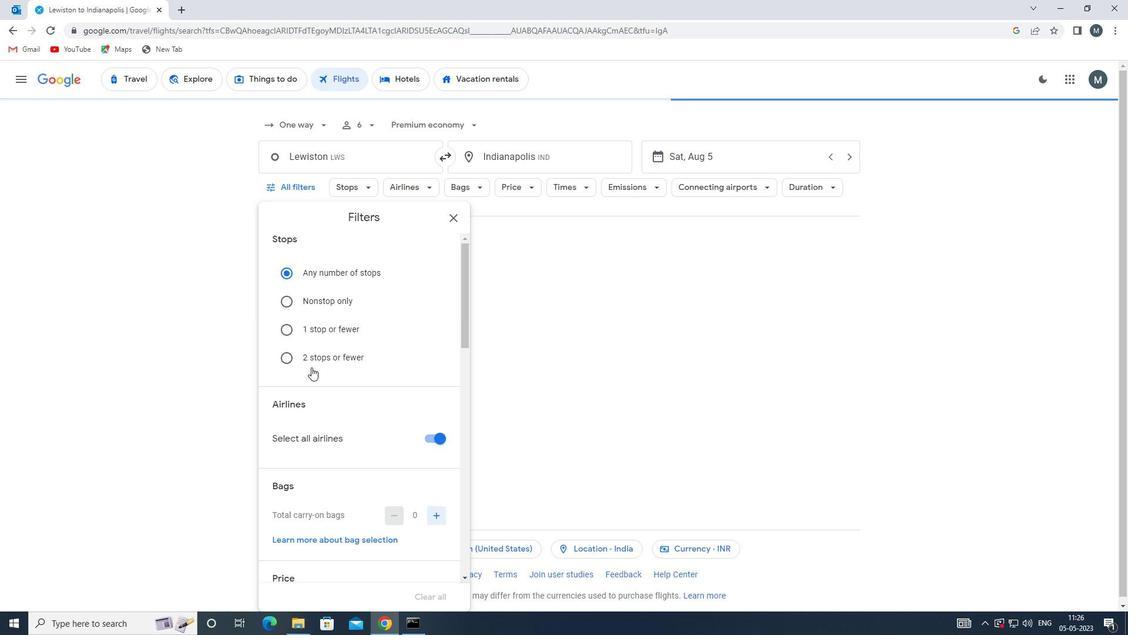 
Action: Mouse moved to (440, 318)
Screenshot: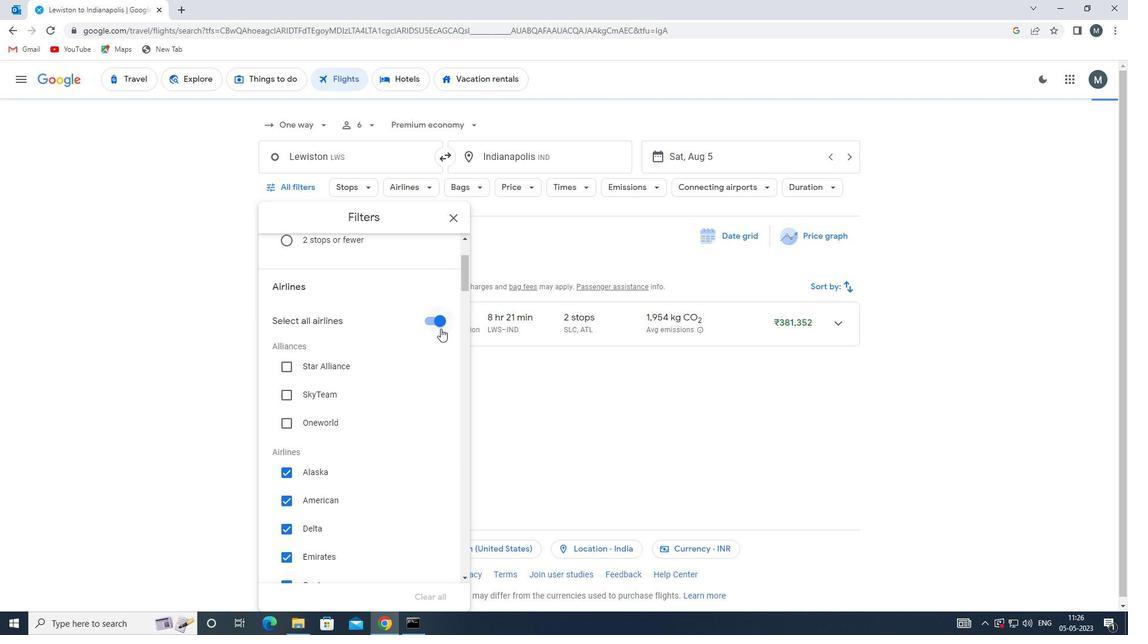
Action: Mouse pressed left at (440, 318)
Screenshot: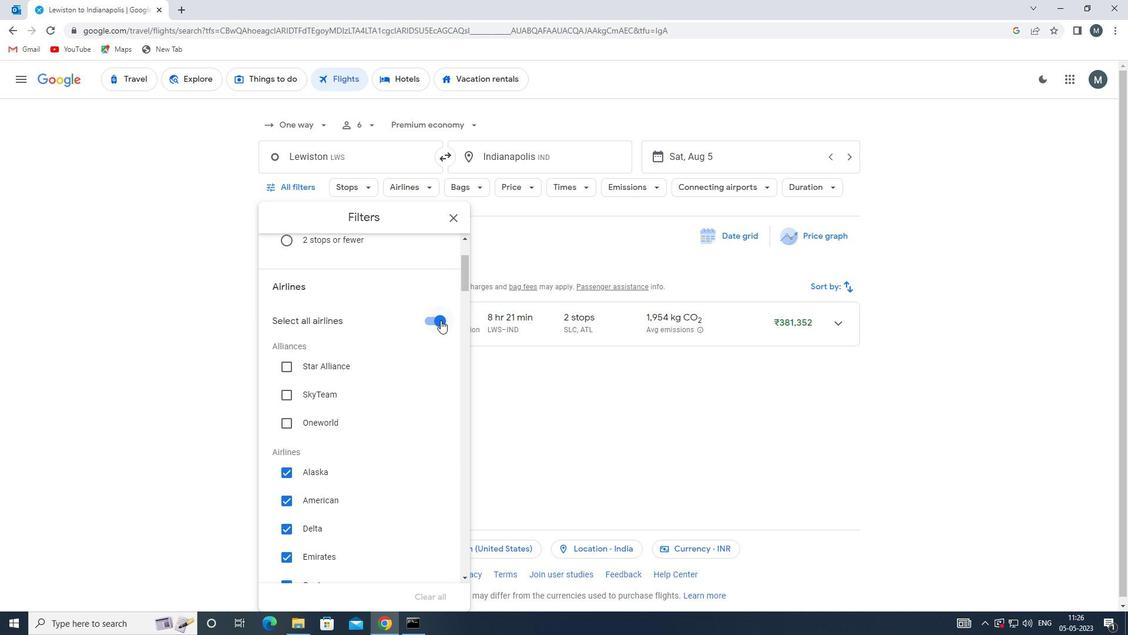 
Action: Mouse moved to (335, 381)
Screenshot: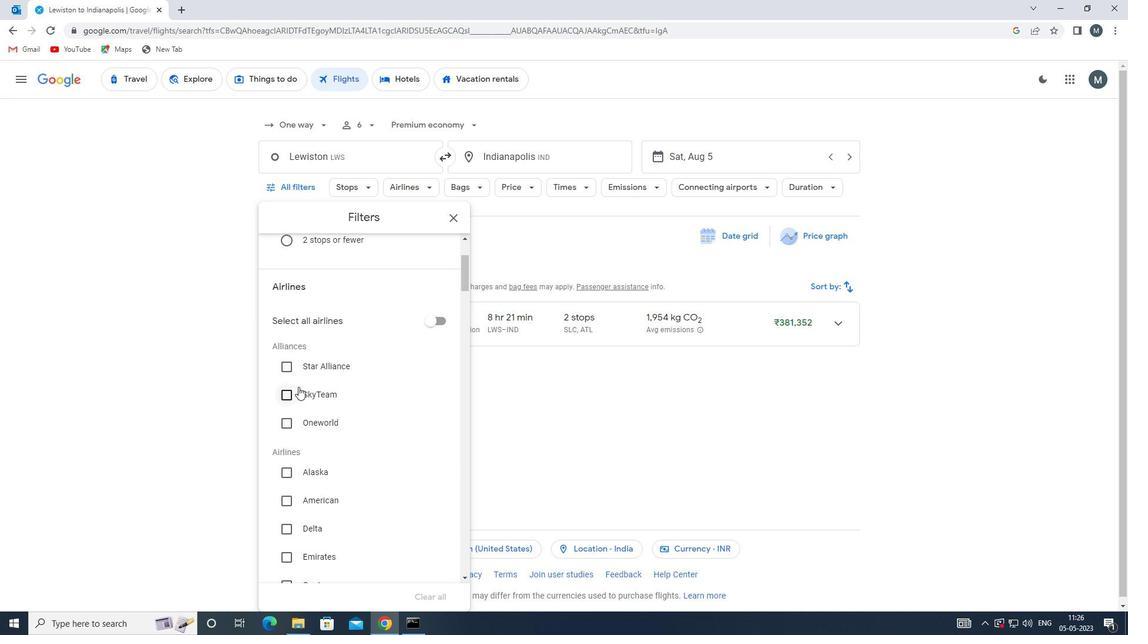 
Action: Mouse scrolled (335, 380) with delta (0, 0)
Screenshot: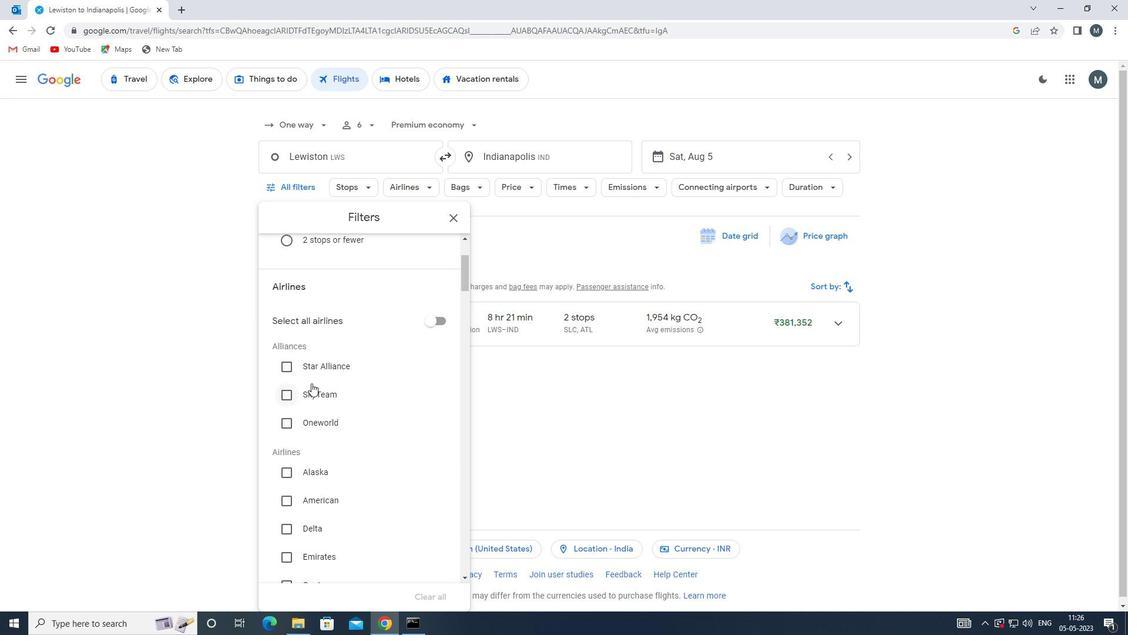 
Action: Mouse scrolled (335, 380) with delta (0, 0)
Screenshot: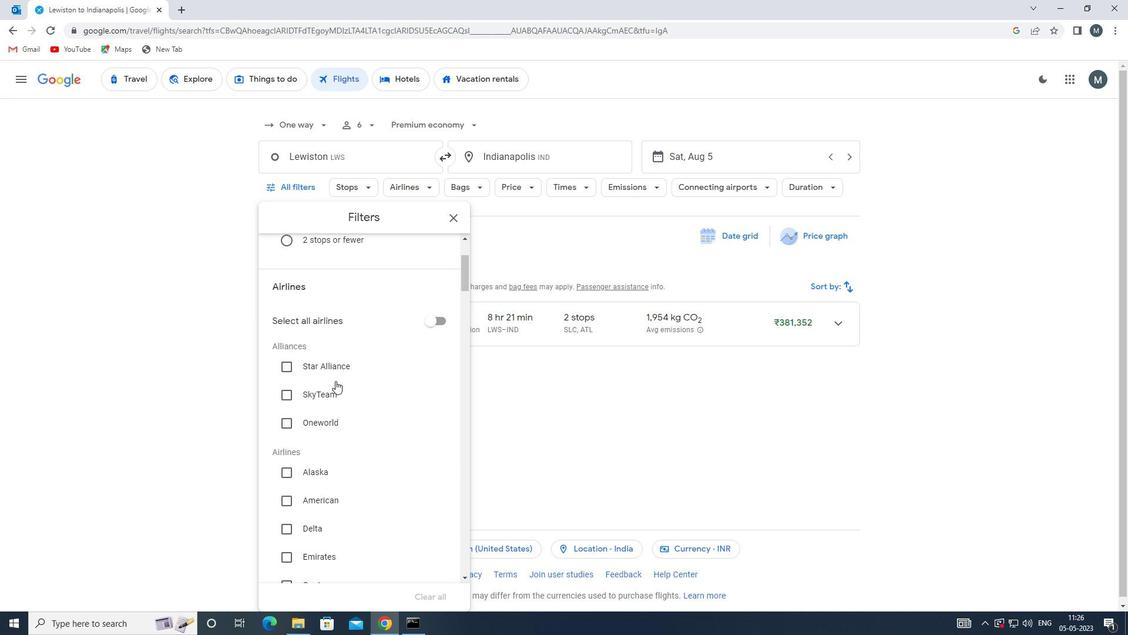 
Action: Mouse moved to (332, 383)
Screenshot: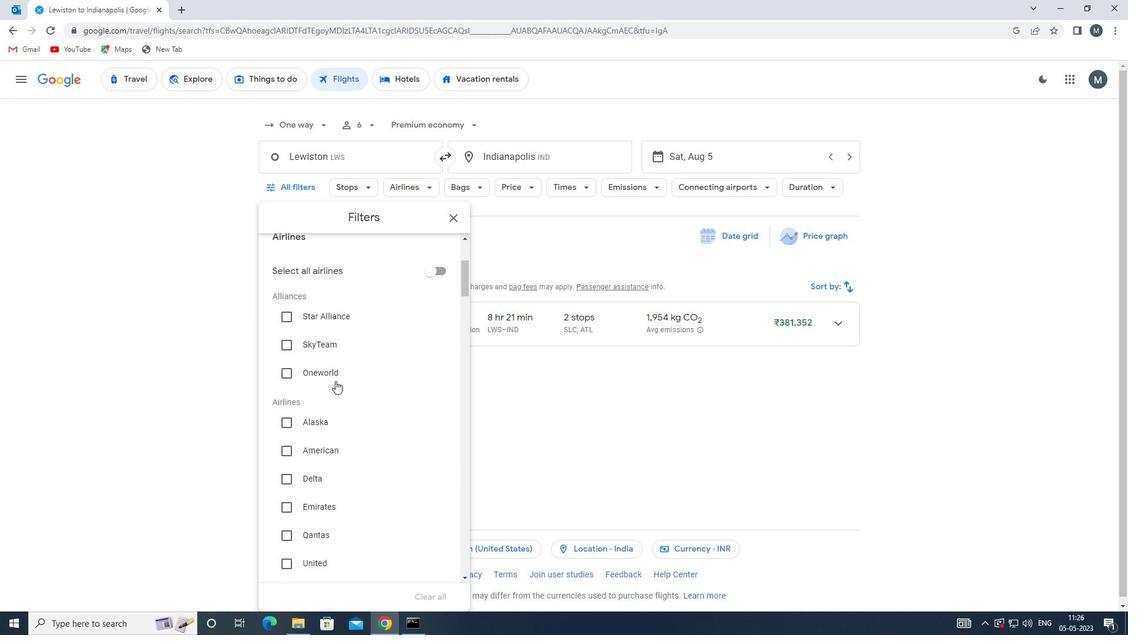
Action: Mouse scrolled (332, 383) with delta (0, 0)
Screenshot: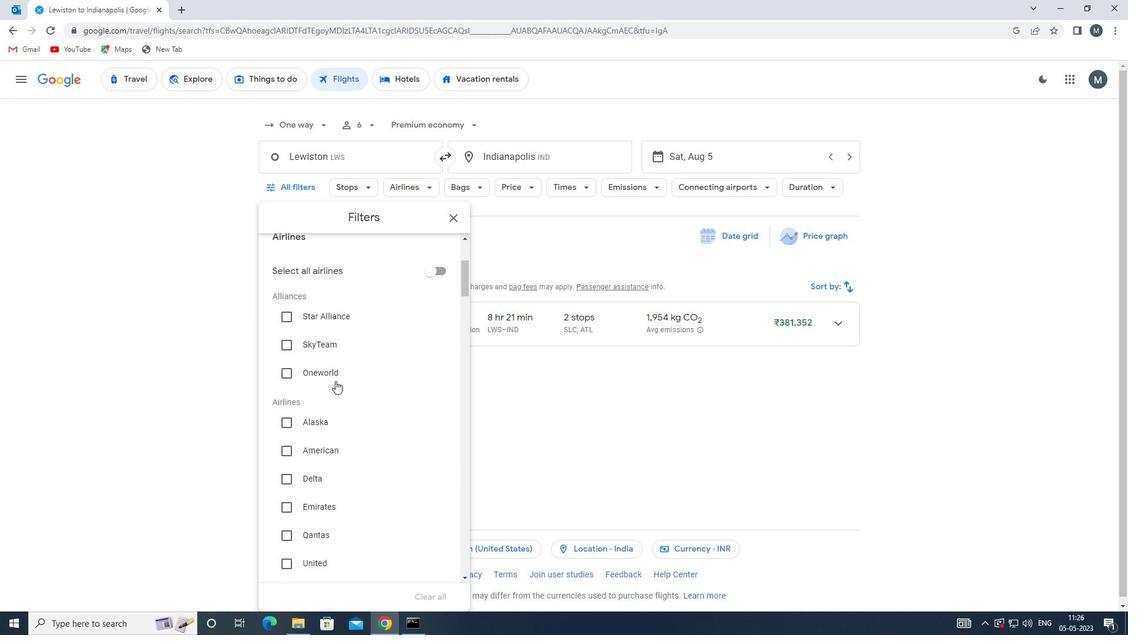 
Action: Mouse moved to (347, 365)
Screenshot: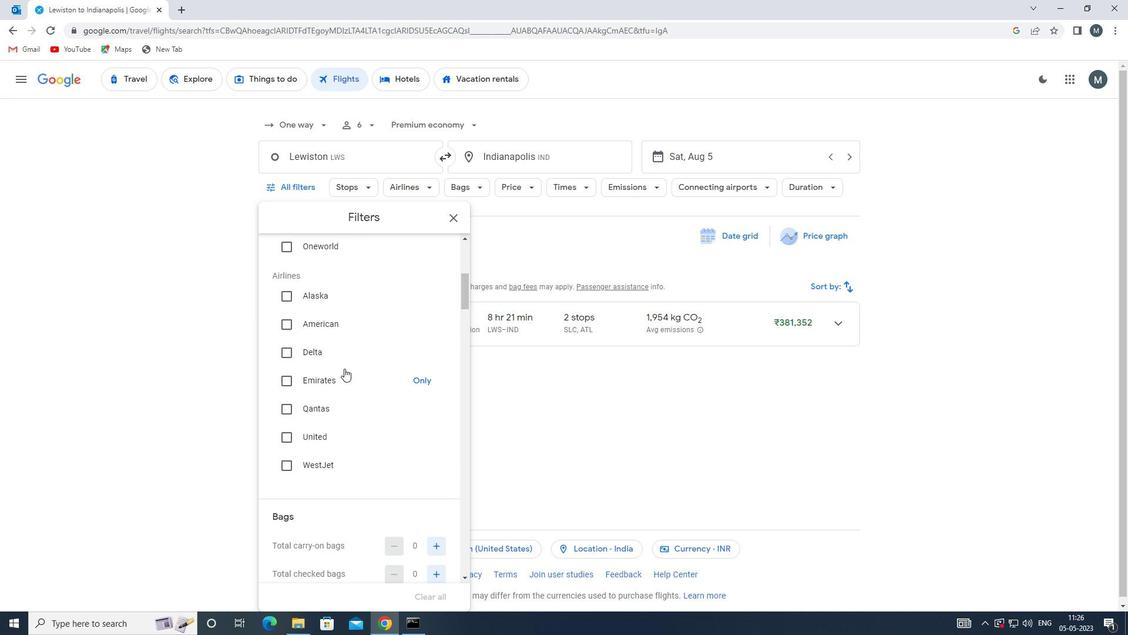 
Action: Mouse scrolled (347, 365) with delta (0, 0)
Screenshot: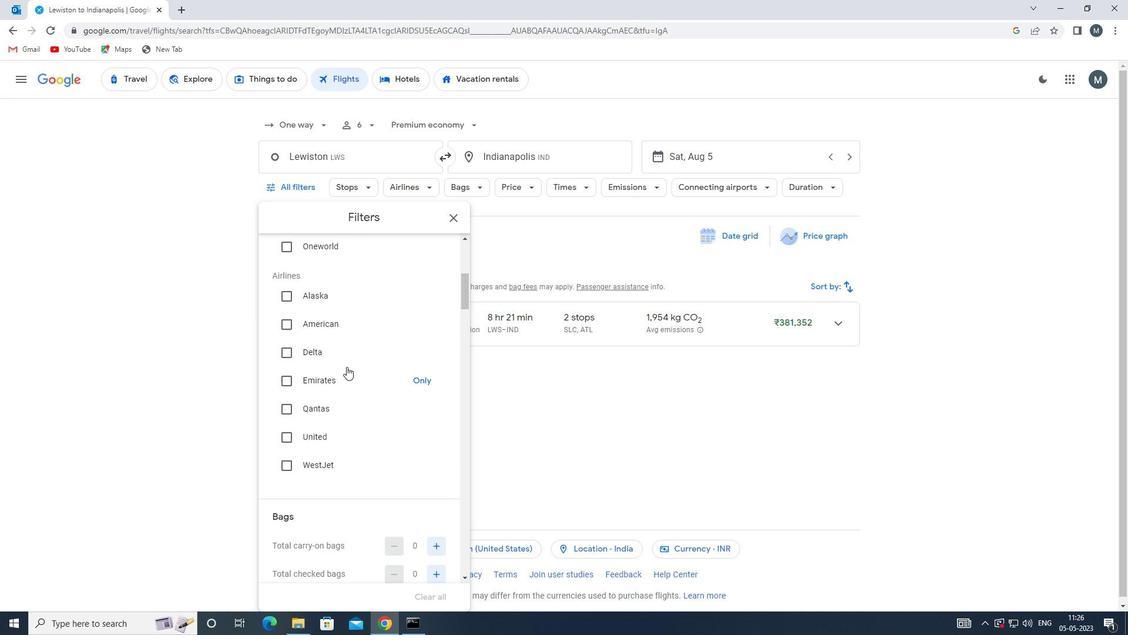 
Action: Mouse moved to (342, 376)
Screenshot: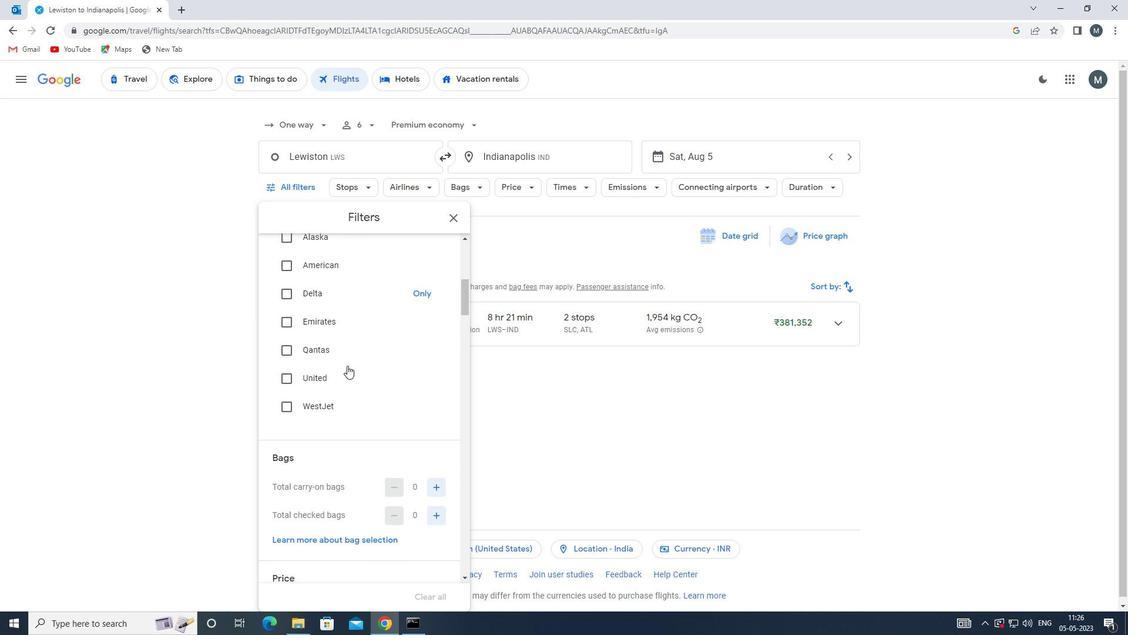 
Action: Mouse scrolled (342, 376) with delta (0, 0)
Screenshot: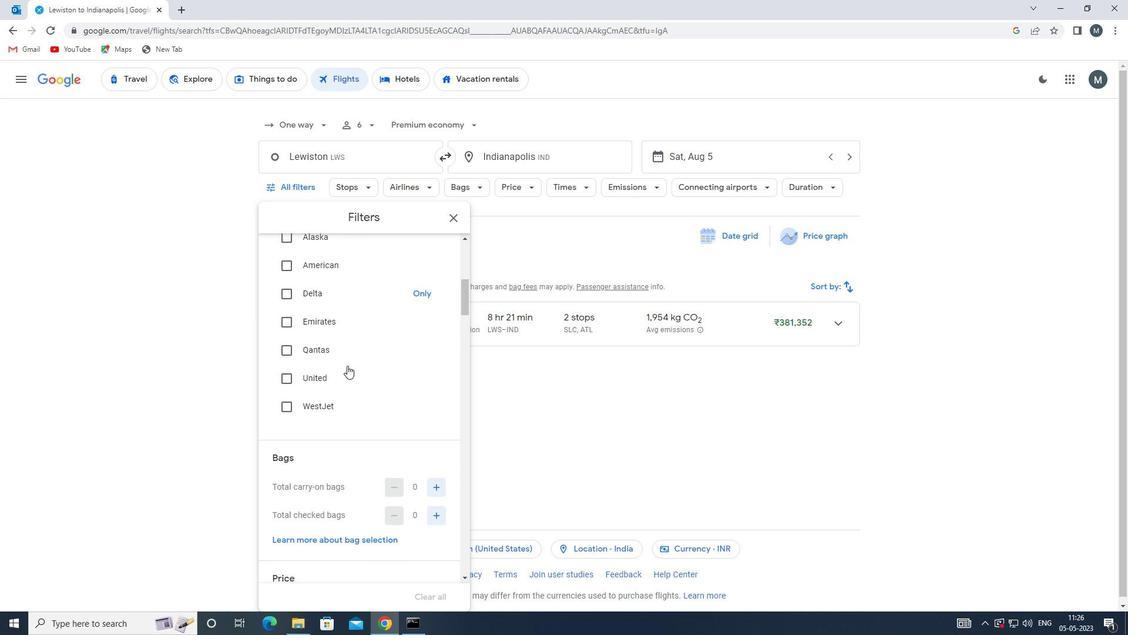 
Action: Mouse moved to (362, 376)
Screenshot: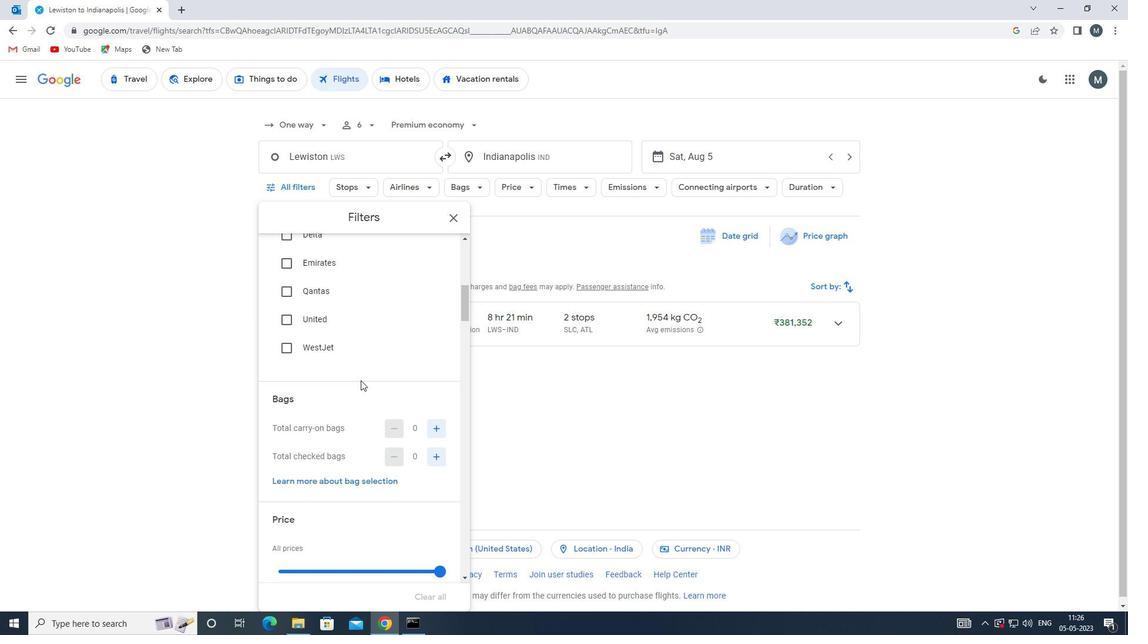 
Action: Mouse scrolled (362, 376) with delta (0, 0)
Screenshot: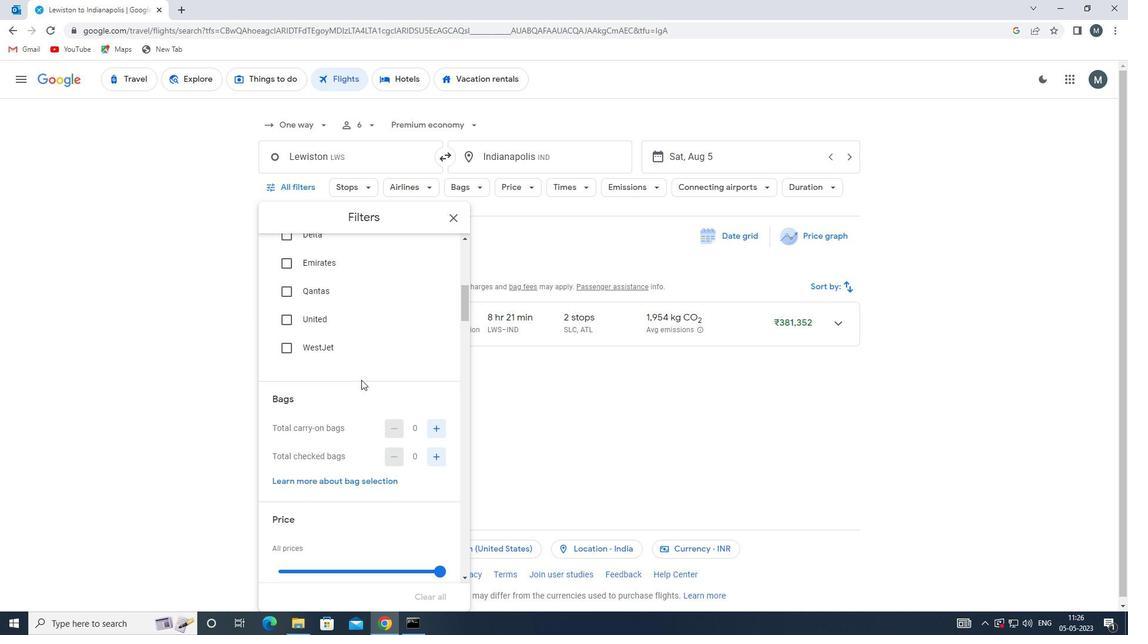 
Action: Mouse moved to (362, 376)
Screenshot: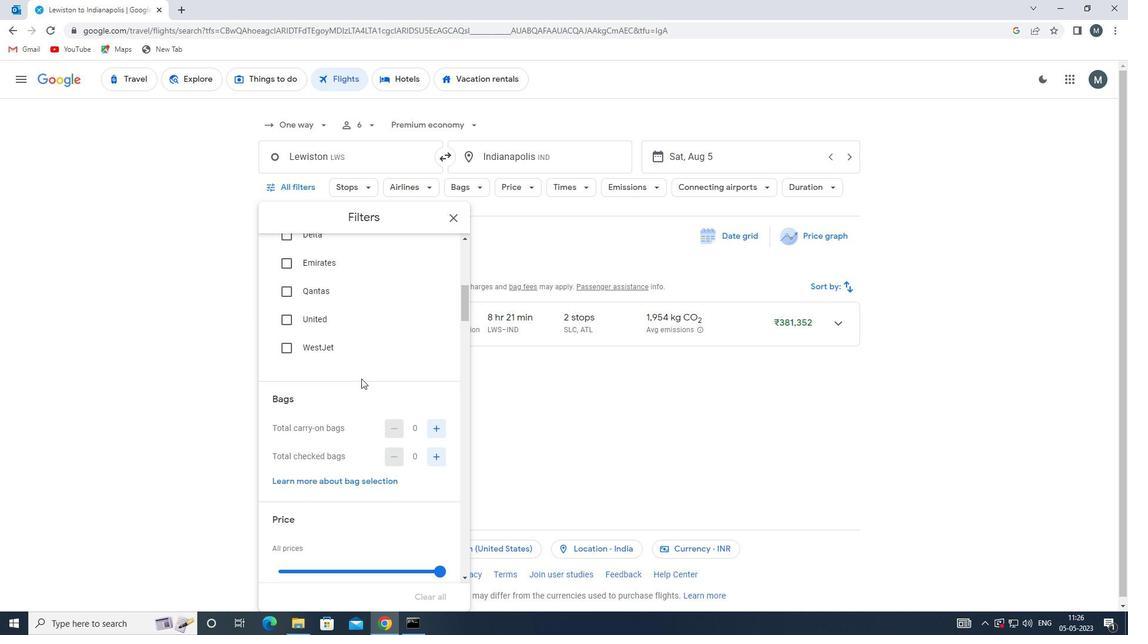 
Action: Mouse scrolled (362, 376) with delta (0, 0)
Screenshot: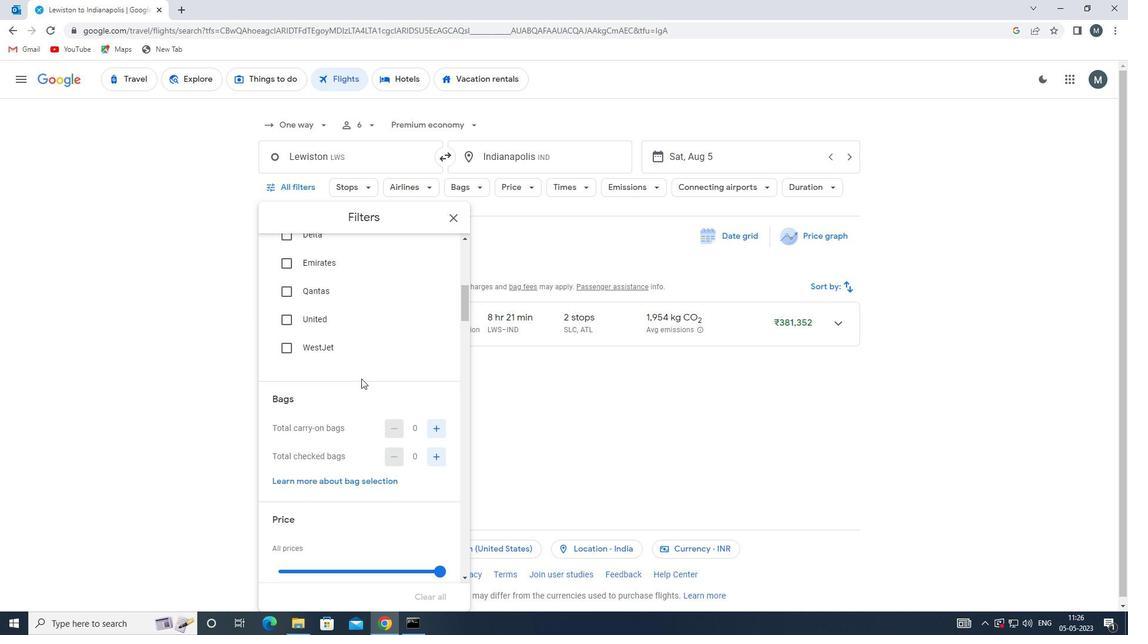 
Action: Mouse moved to (342, 399)
Screenshot: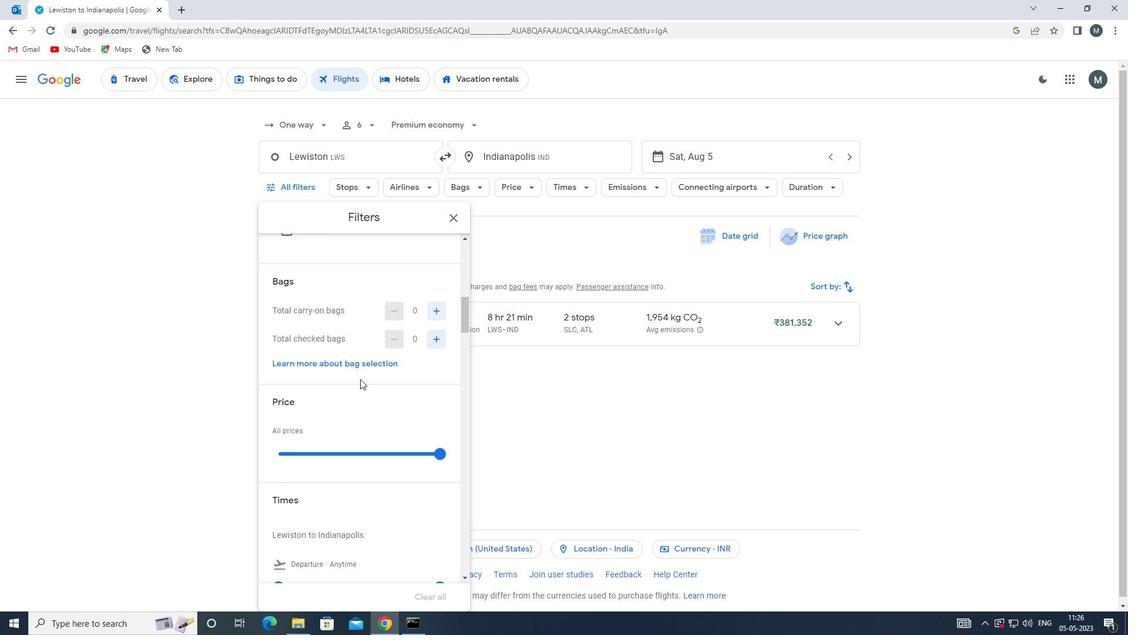 
Action: Mouse scrolled (342, 398) with delta (0, 0)
Screenshot: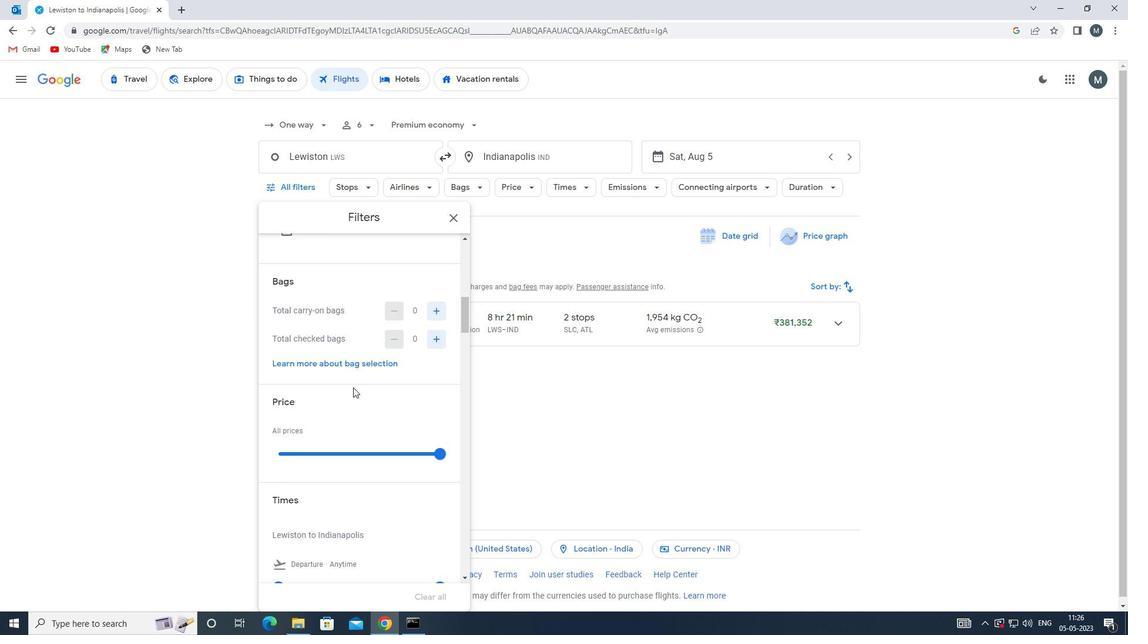 
Action: Mouse moved to (294, 420)
Screenshot: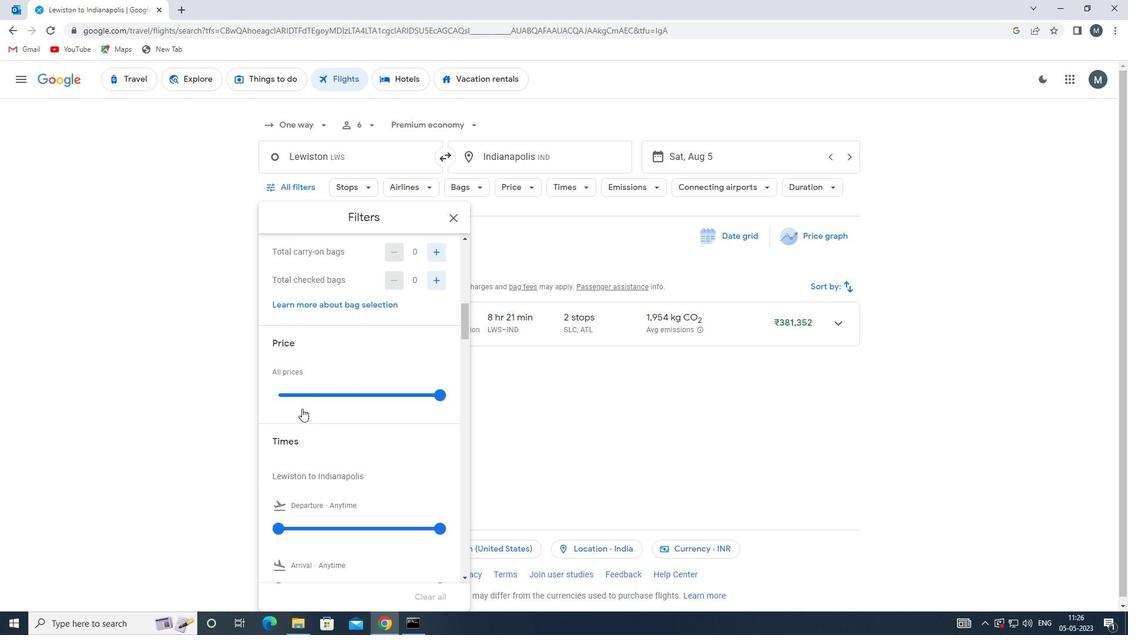 
Action: Mouse scrolled (294, 419) with delta (0, 0)
Screenshot: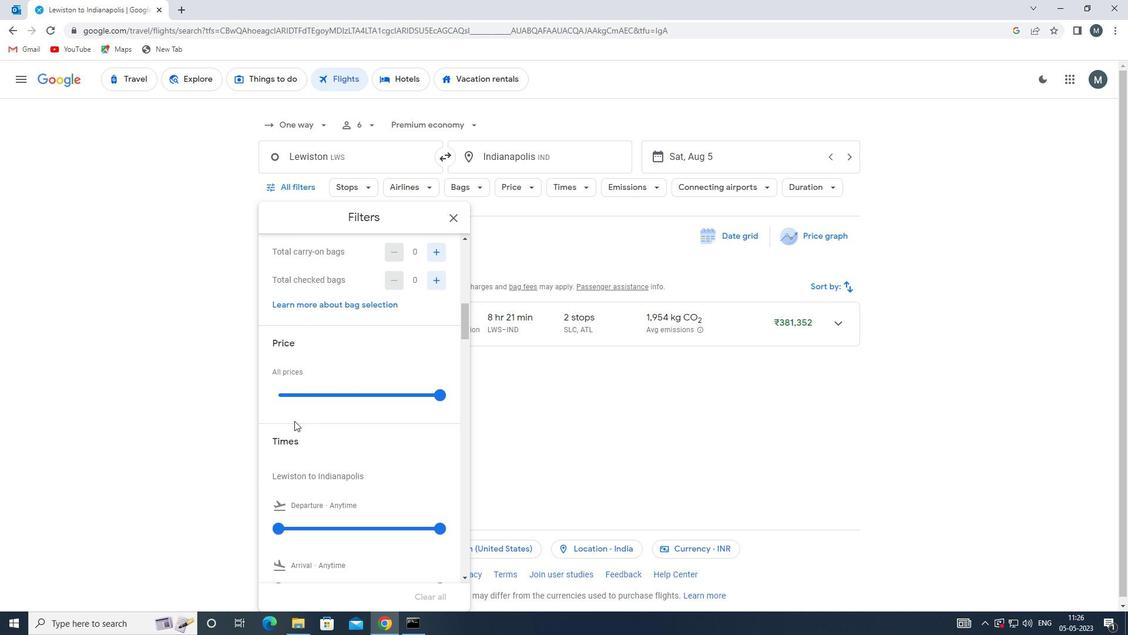 
Action: Mouse scrolled (294, 419) with delta (0, 0)
Screenshot: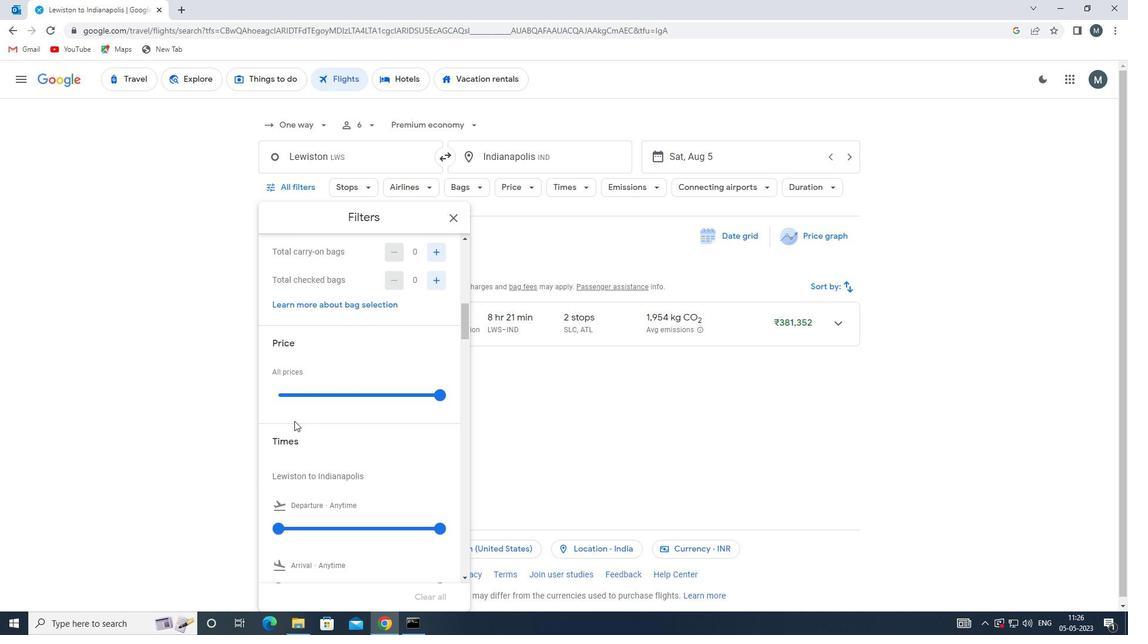 
Action: Mouse moved to (276, 411)
Screenshot: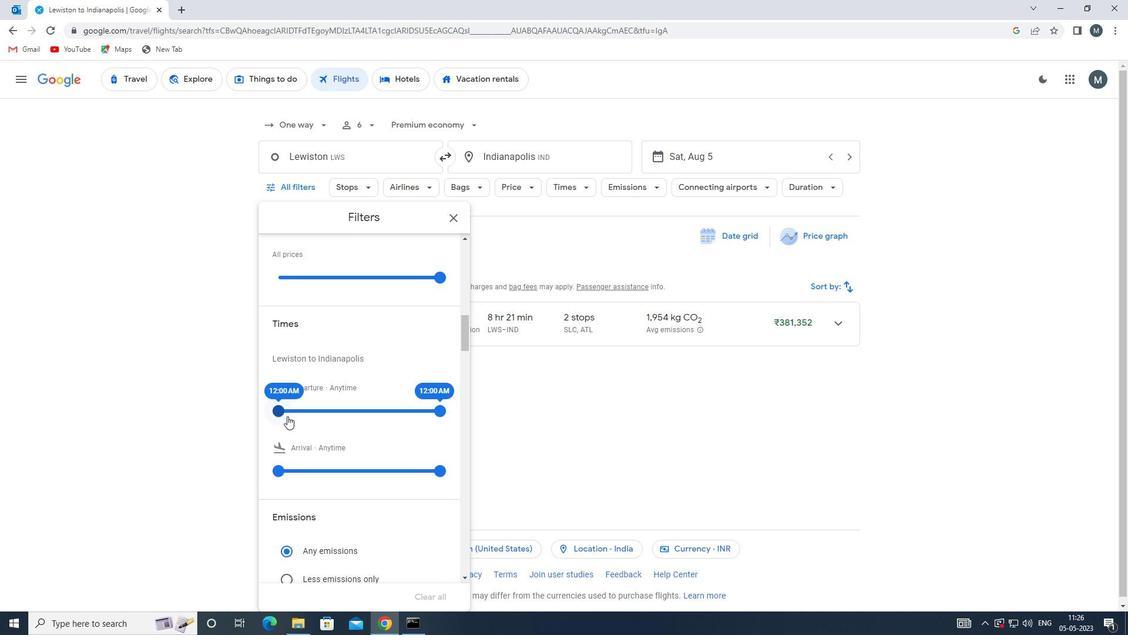 
Action: Mouse pressed left at (276, 411)
Screenshot: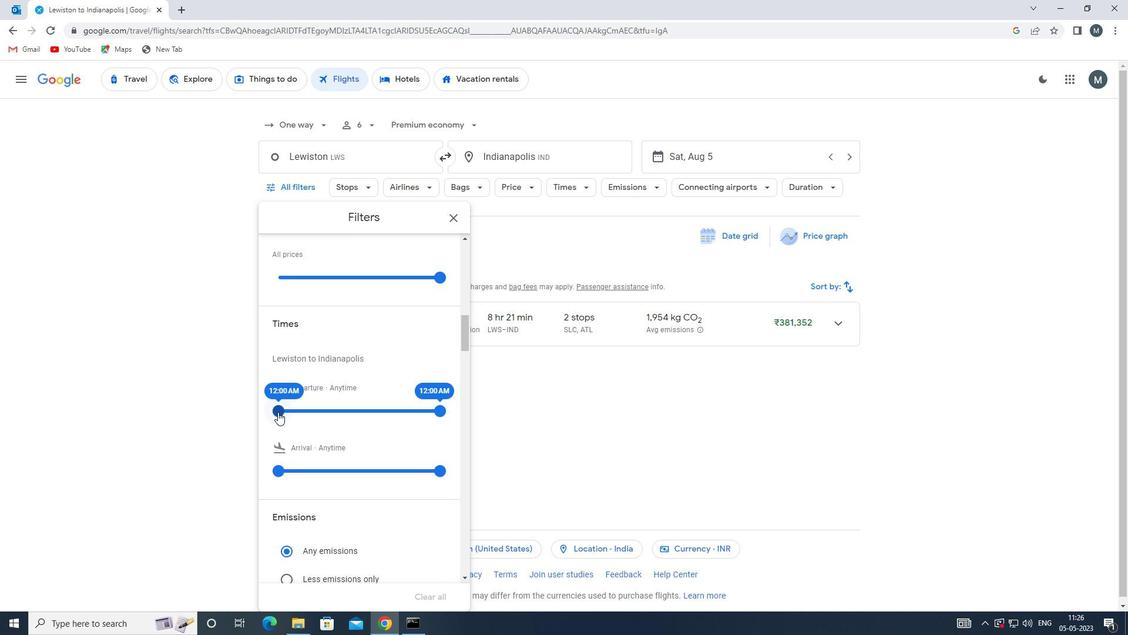 
Action: Mouse moved to (438, 408)
Screenshot: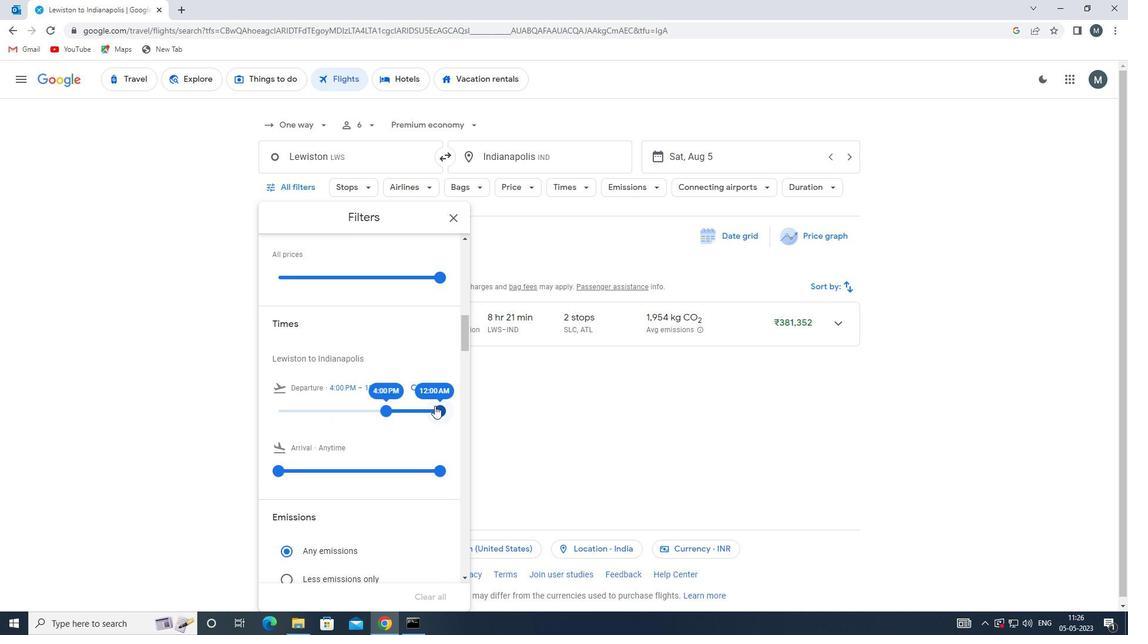 
Action: Mouse pressed left at (438, 408)
Screenshot: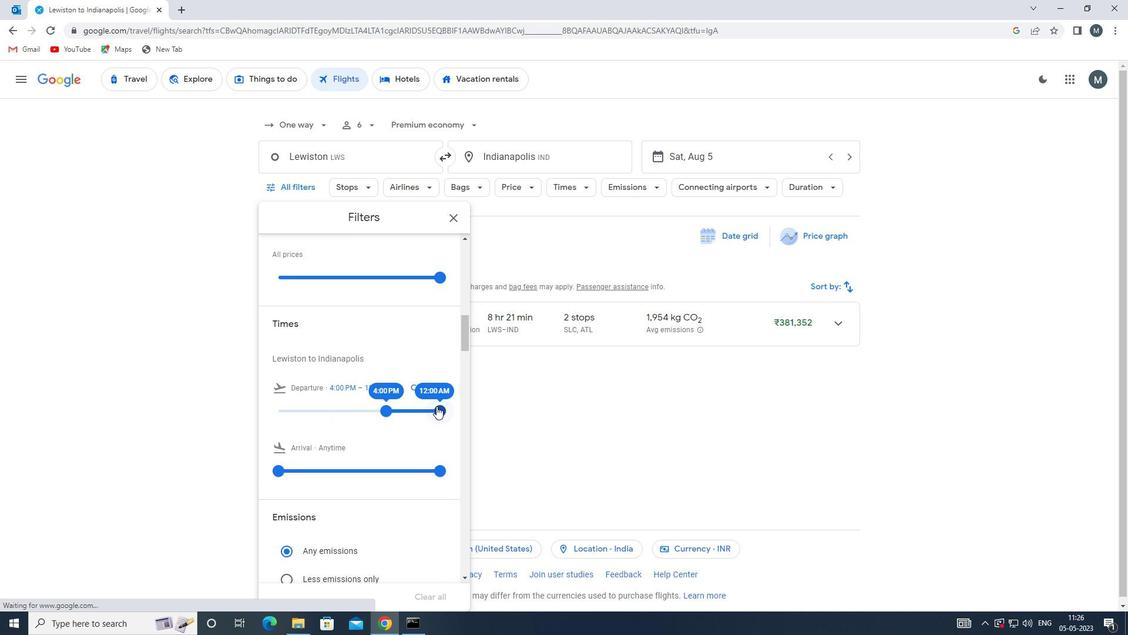 
Action: Mouse moved to (385, 409)
Screenshot: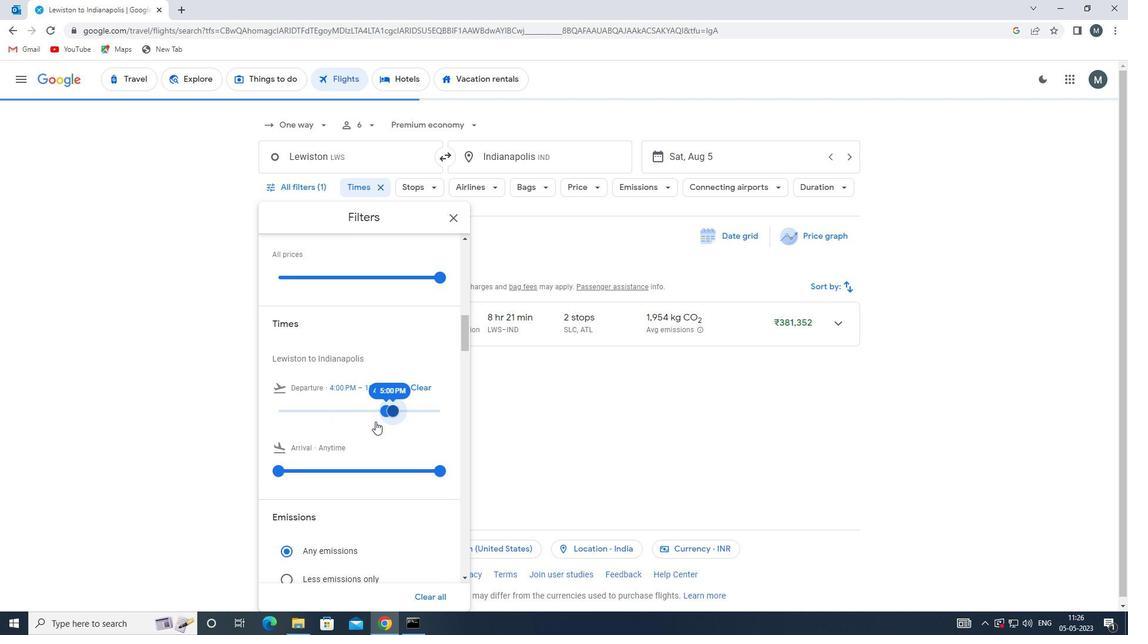 
Action: Mouse scrolled (385, 409) with delta (0, 0)
Screenshot: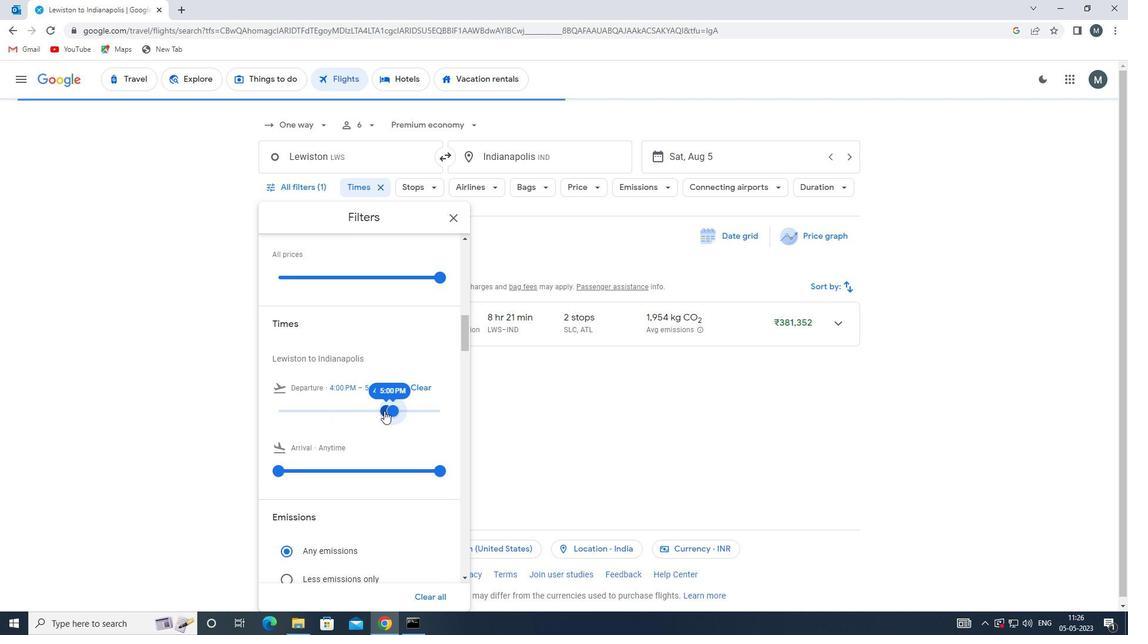 
Action: Mouse scrolled (385, 409) with delta (0, 0)
Screenshot: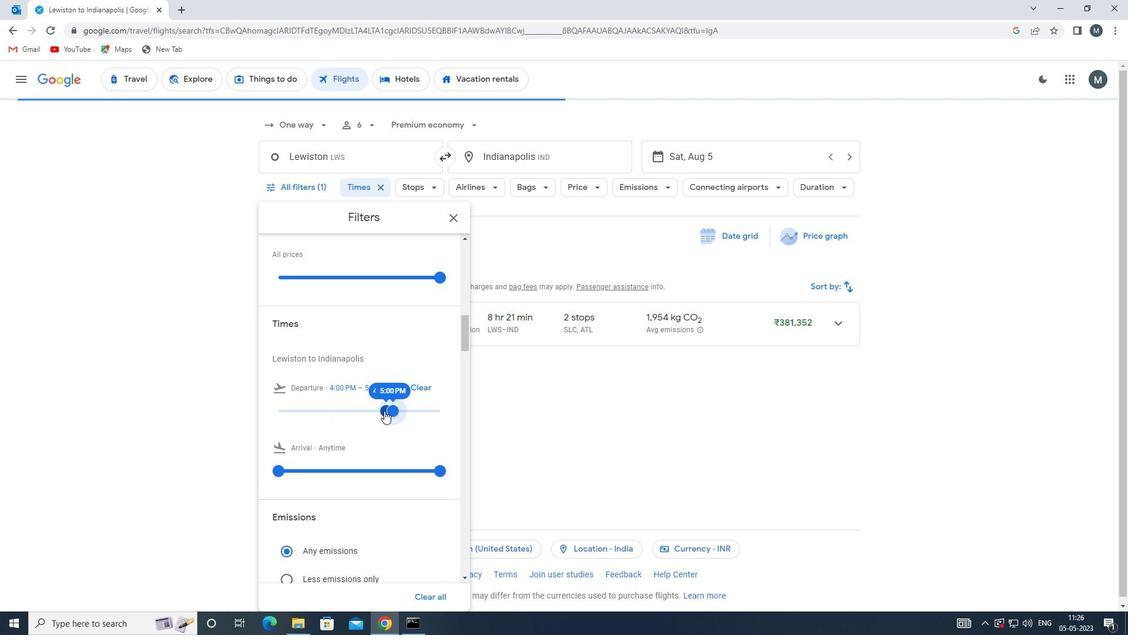 
Action: Mouse moved to (452, 218)
Screenshot: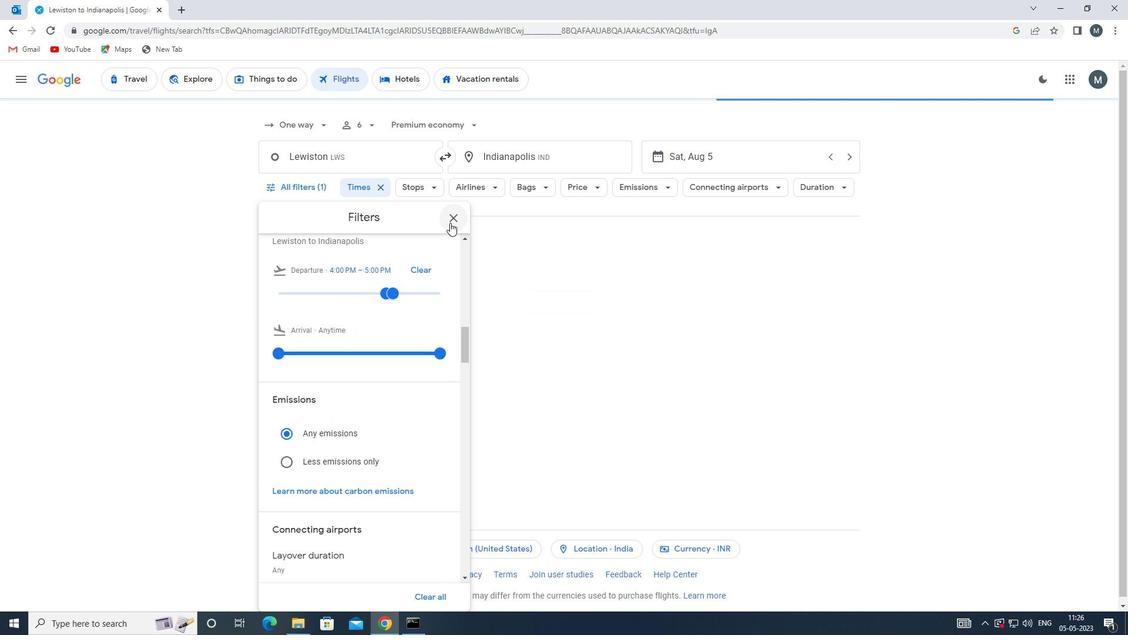 
Action: Mouse pressed left at (452, 218)
Screenshot: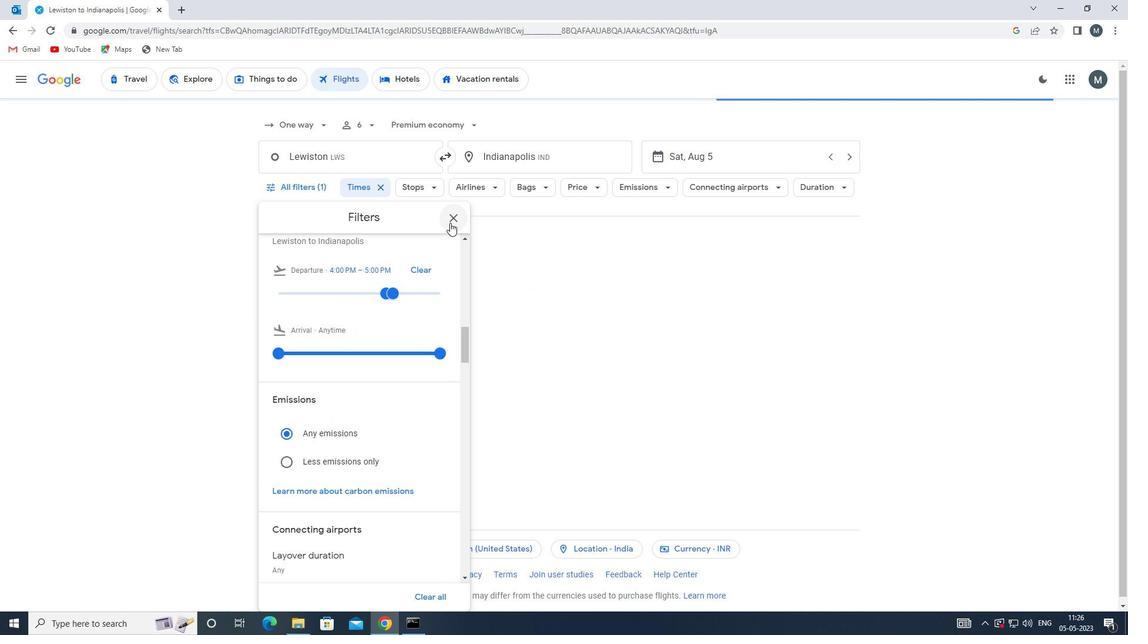 
Action: Mouse moved to (450, 225)
Screenshot: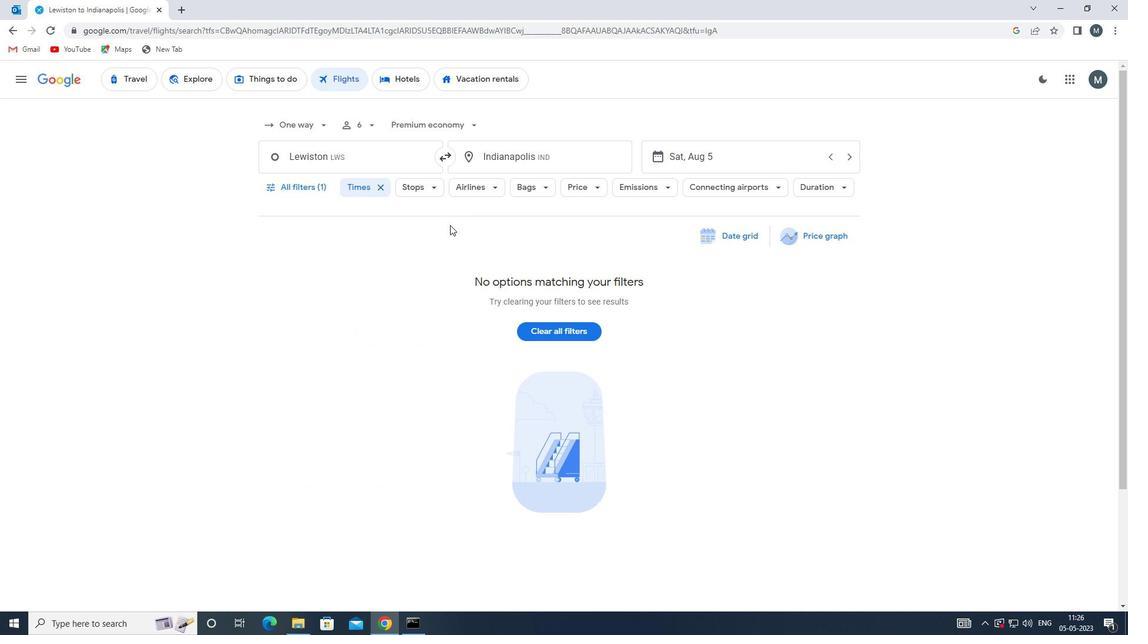 
